 Task: Look for space in Sondrio, Italy from 15th August, 2023 to 20th August, 2023 for 1 adult in price range Rs.5000 to Rs.10000. Place can be private room with 1  bedroom having 1 bed and 1 bathroom. Property type can be house, flat, guest house, hotel. Booking option can be shelf check-in. Required host language is English.
Action: Mouse moved to (472, 123)
Screenshot: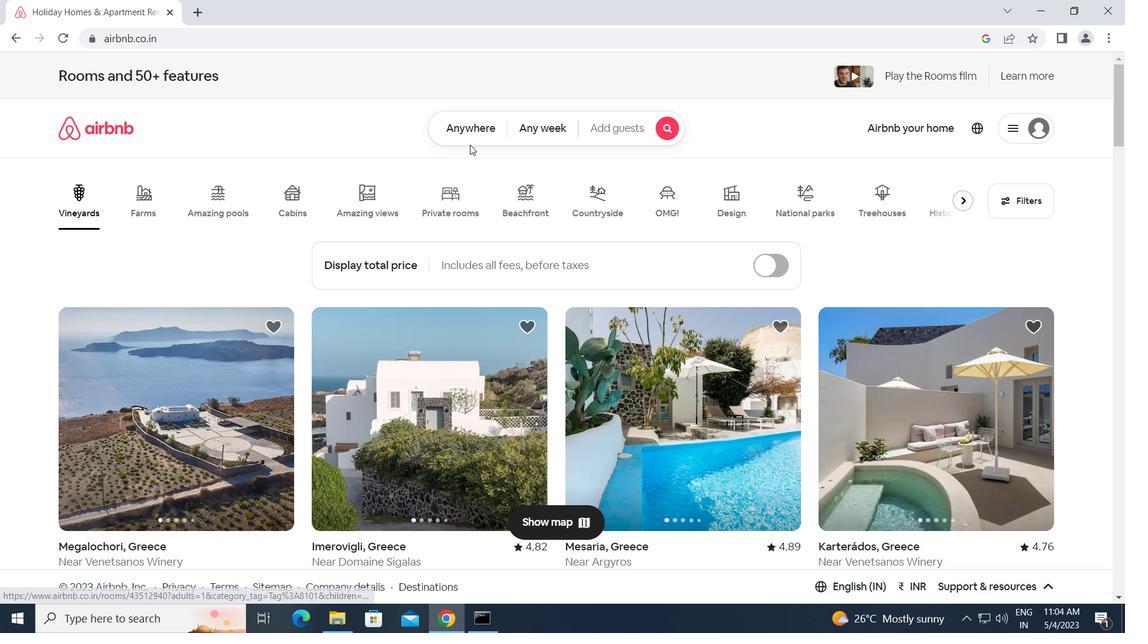 
Action: Mouse pressed left at (472, 123)
Screenshot: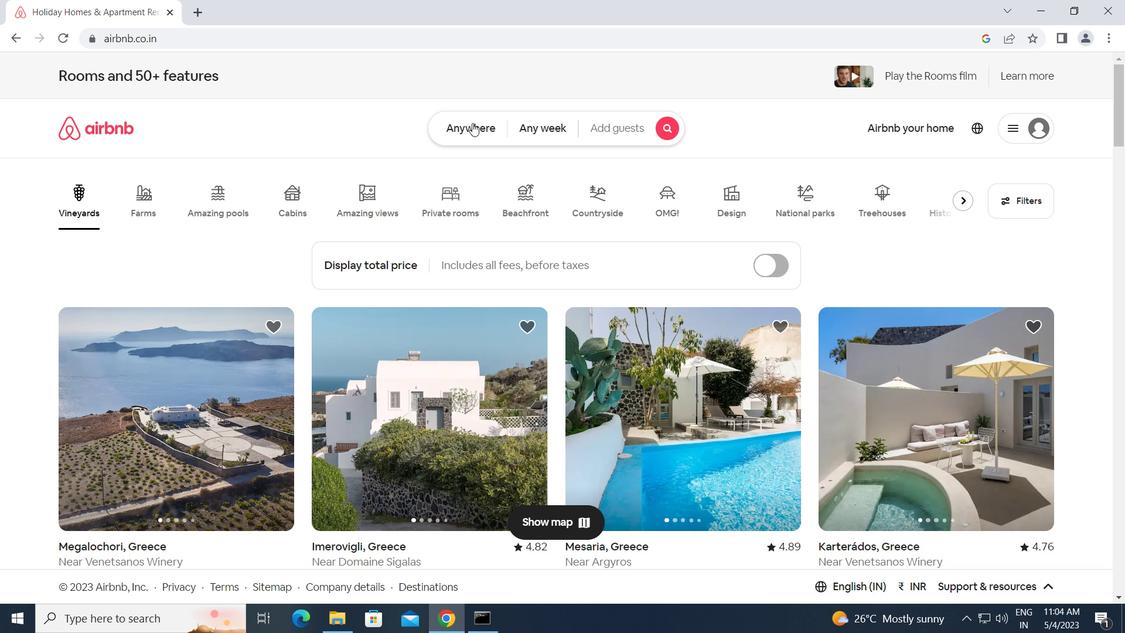 
Action: Mouse moved to (377, 177)
Screenshot: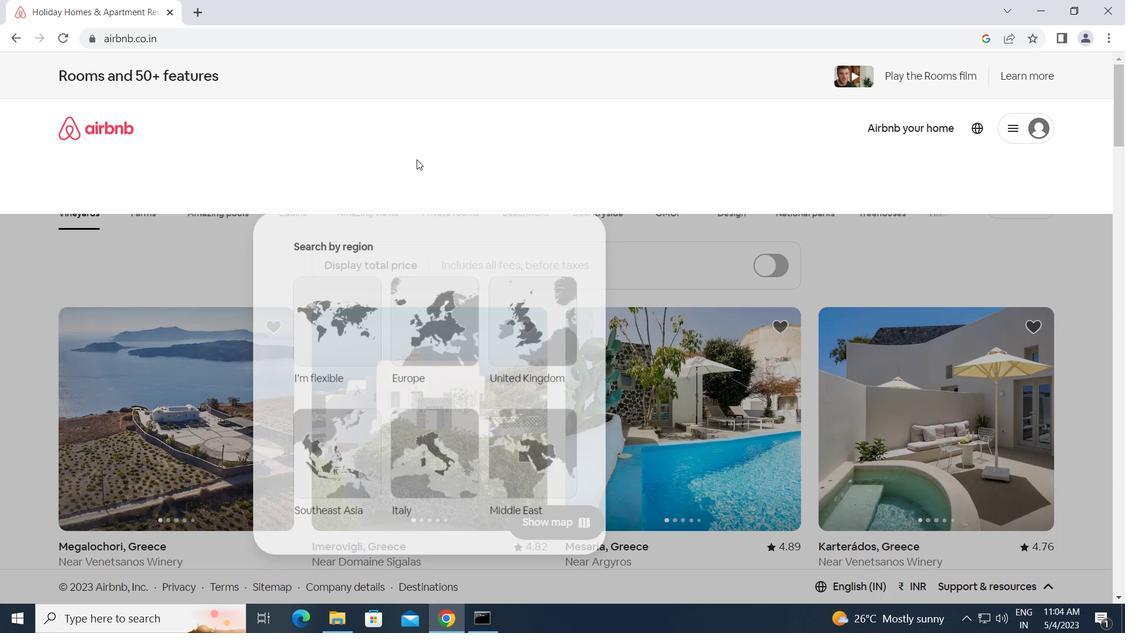 
Action: Mouse pressed left at (377, 177)
Screenshot: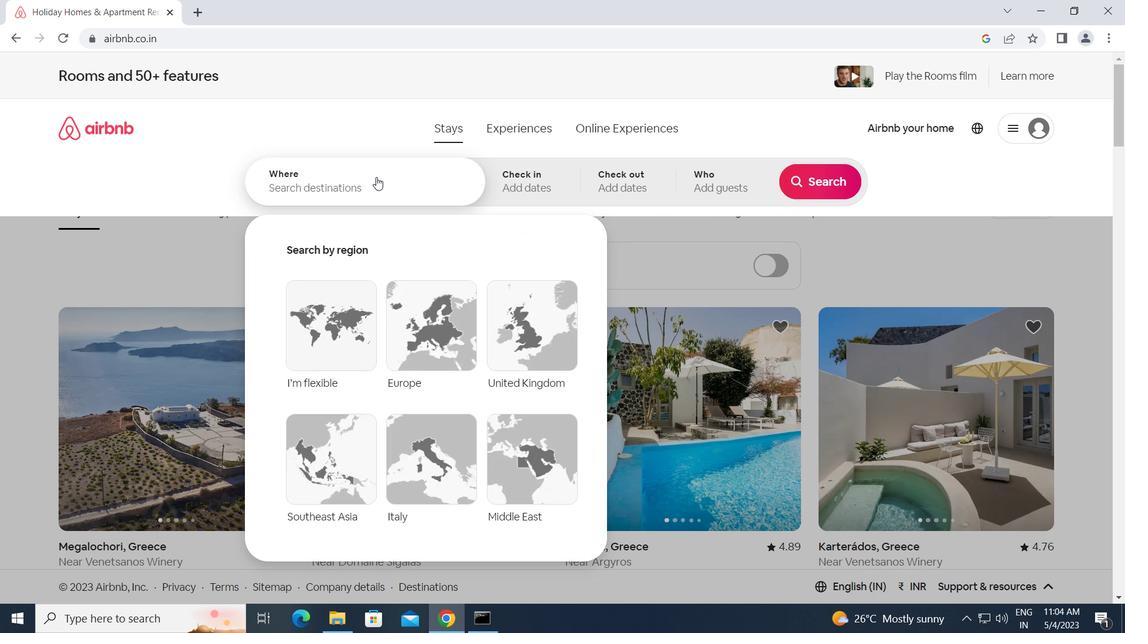 
Action: Mouse moved to (376, 177)
Screenshot: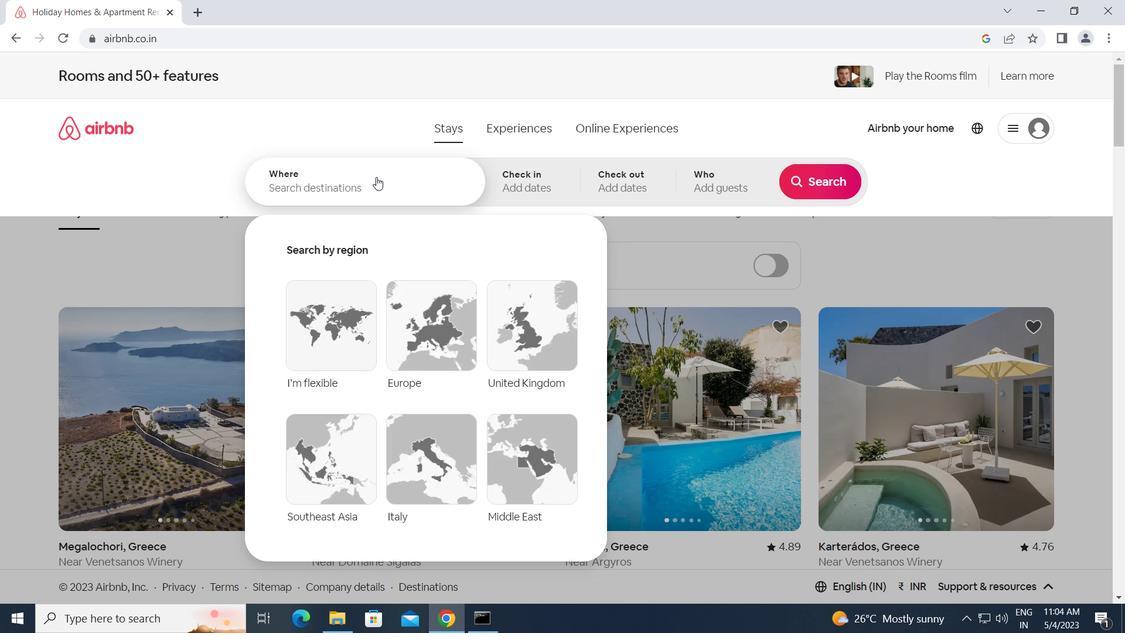 
Action: Key pressed s<Key.caps_lock>ondr
Screenshot: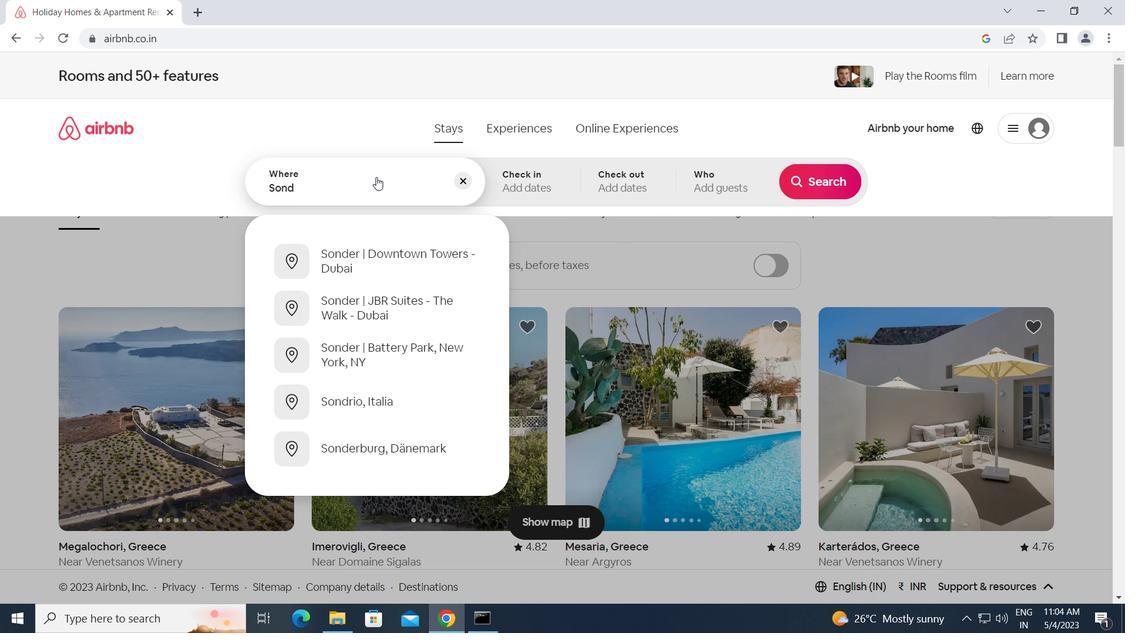 
Action: Mouse moved to (376, 177)
Screenshot: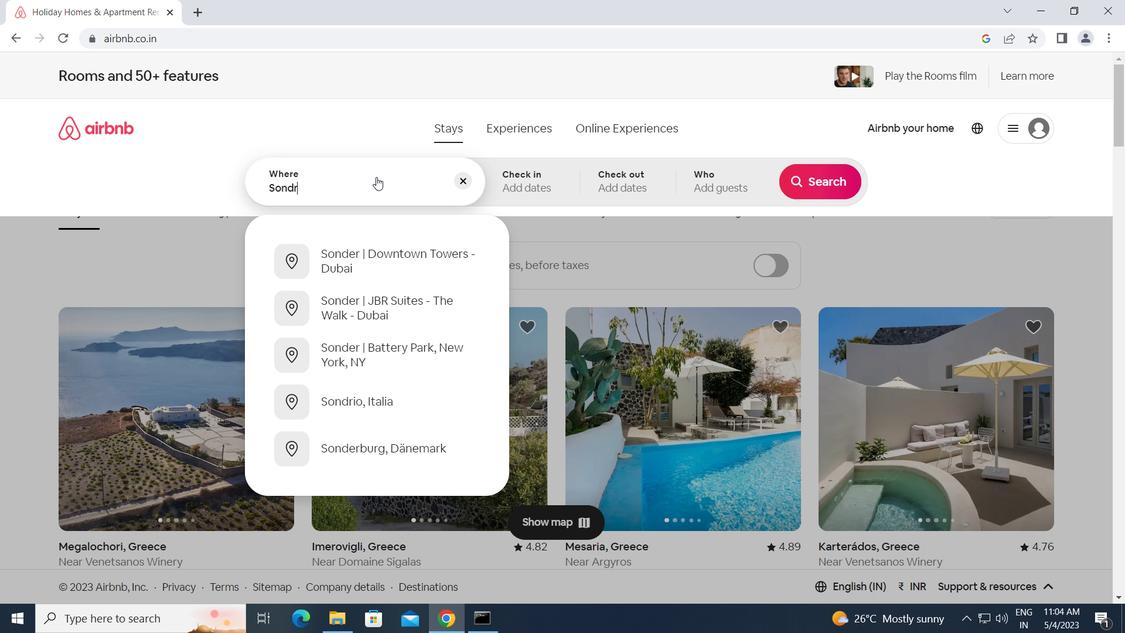 
Action: Key pressed io,<Key.space><Key.caps_lock>i<Key.caps_lock>taly<Key.enter>
Screenshot: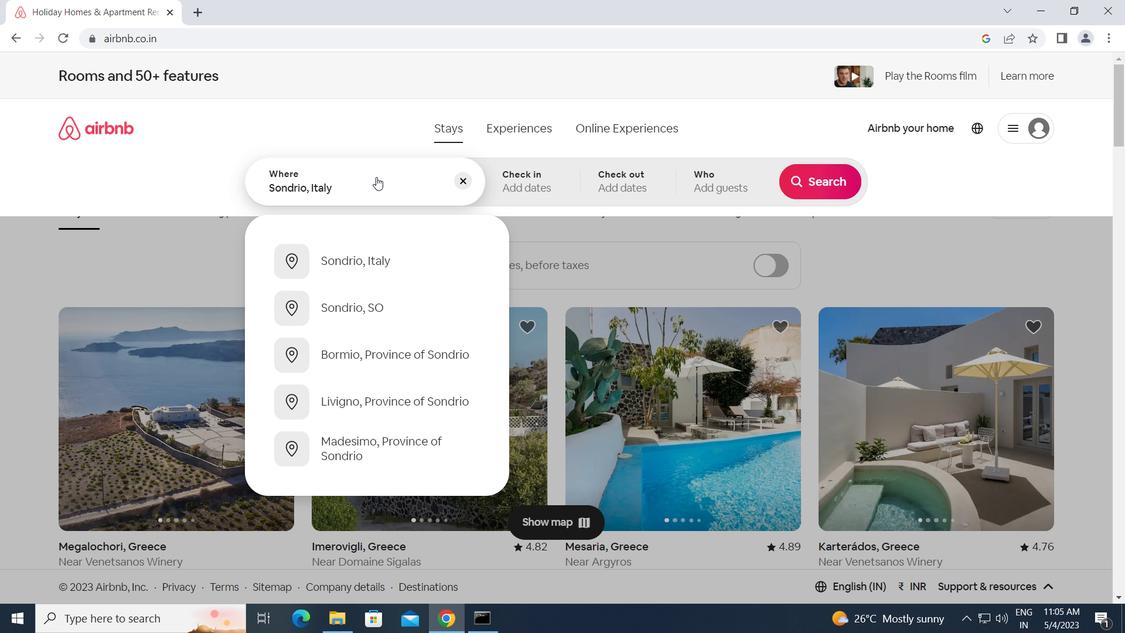 
Action: Mouse moved to (818, 307)
Screenshot: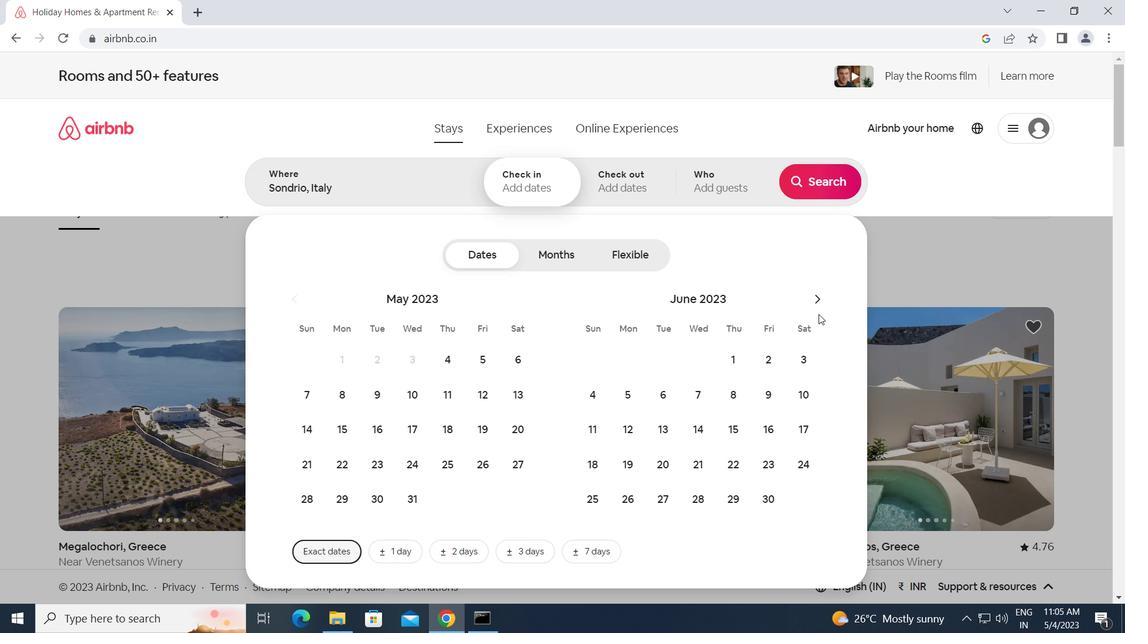 
Action: Mouse pressed left at (818, 307)
Screenshot: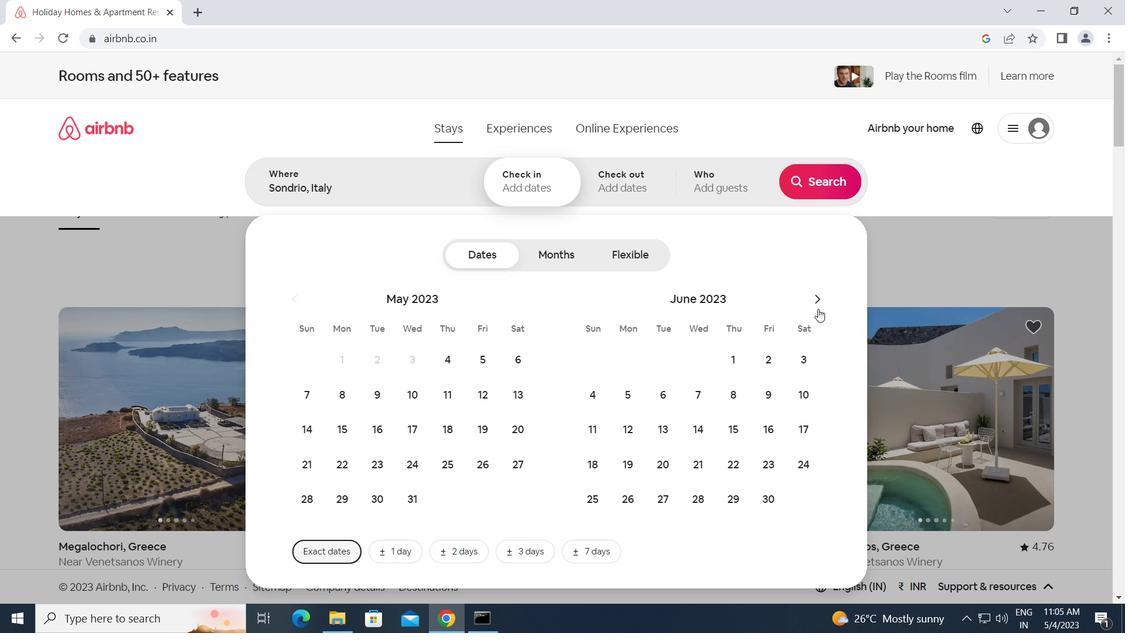 
Action: Mouse pressed left at (818, 307)
Screenshot: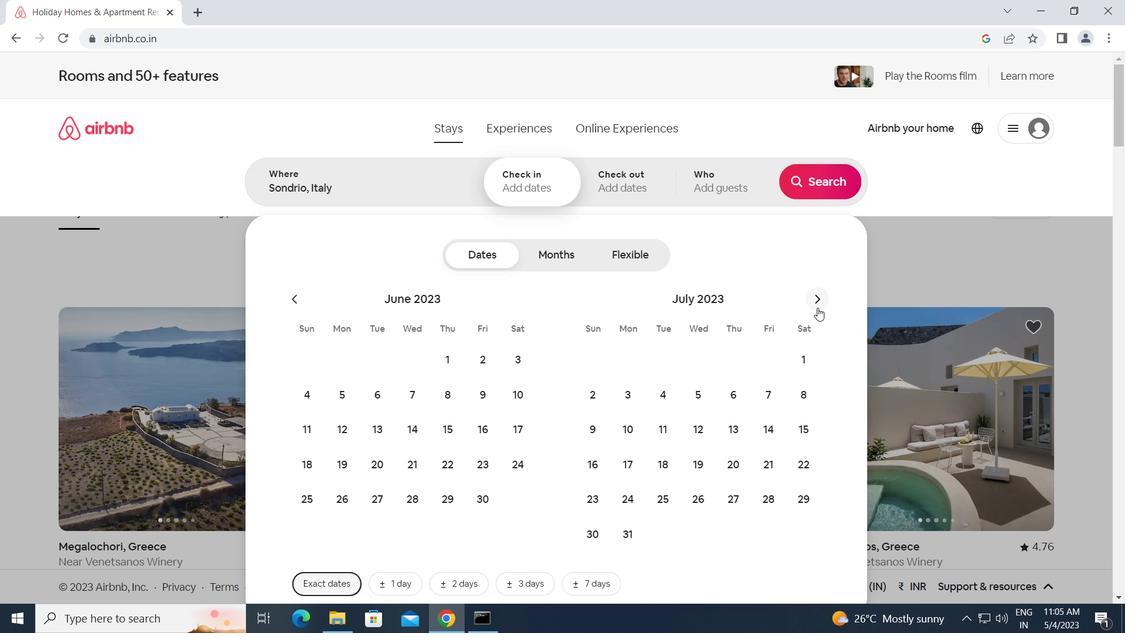 
Action: Mouse moved to (667, 426)
Screenshot: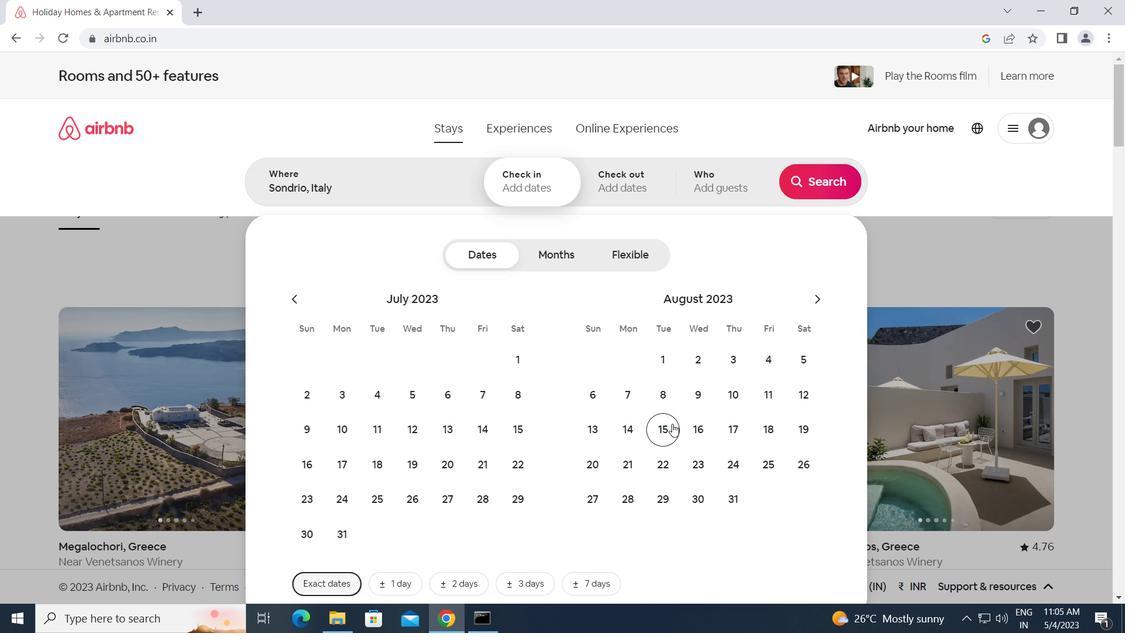 
Action: Mouse pressed left at (667, 426)
Screenshot: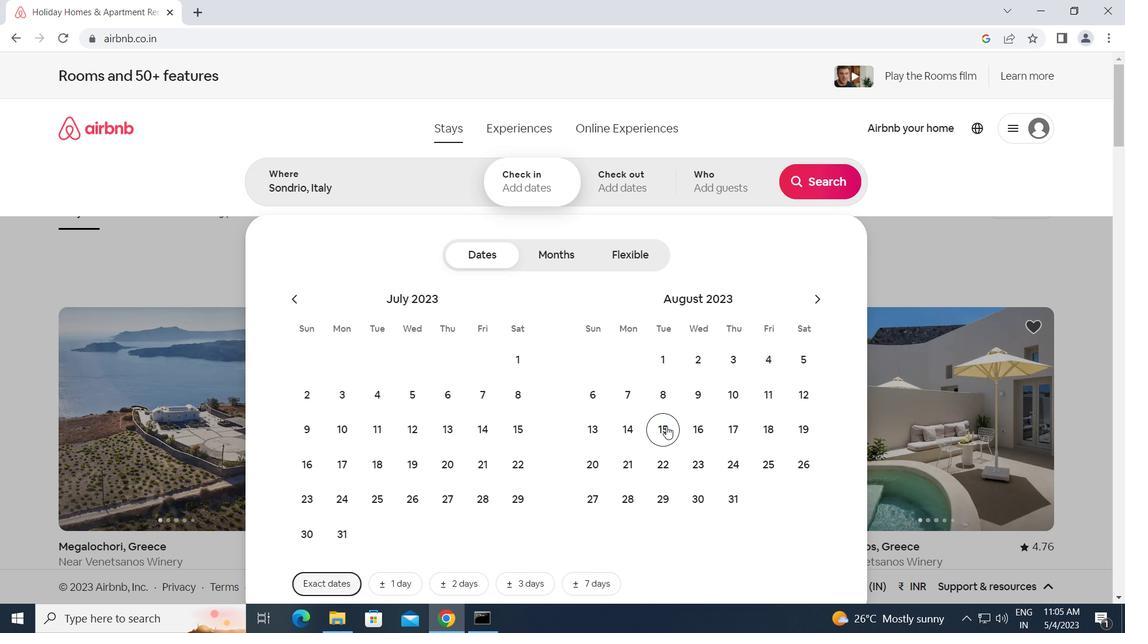 
Action: Mouse moved to (599, 461)
Screenshot: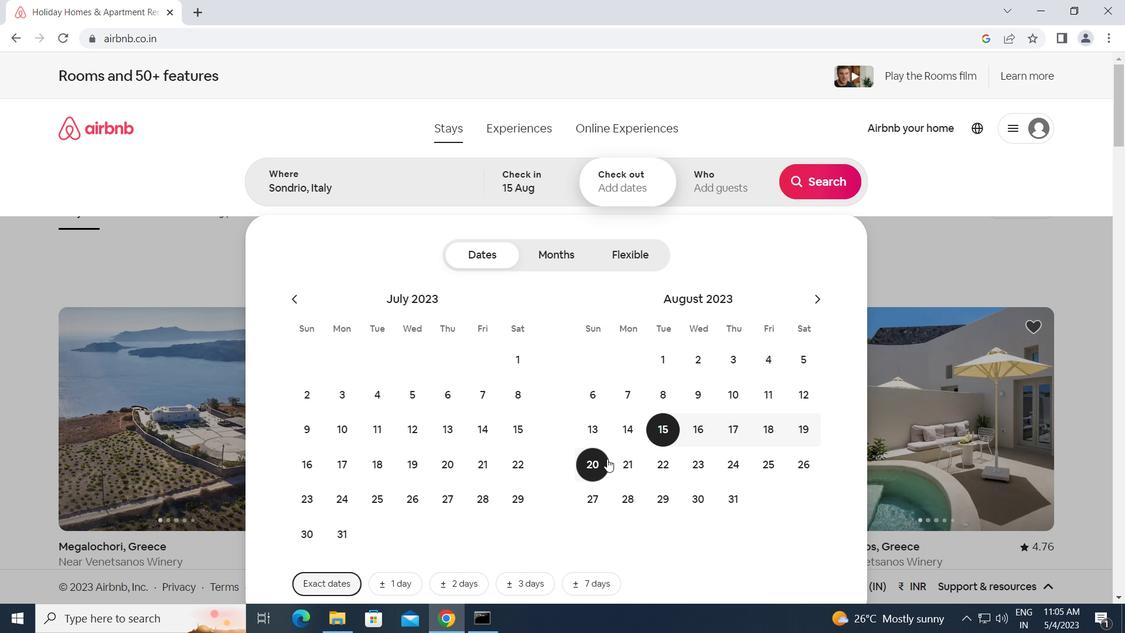 
Action: Mouse pressed left at (599, 461)
Screenshot: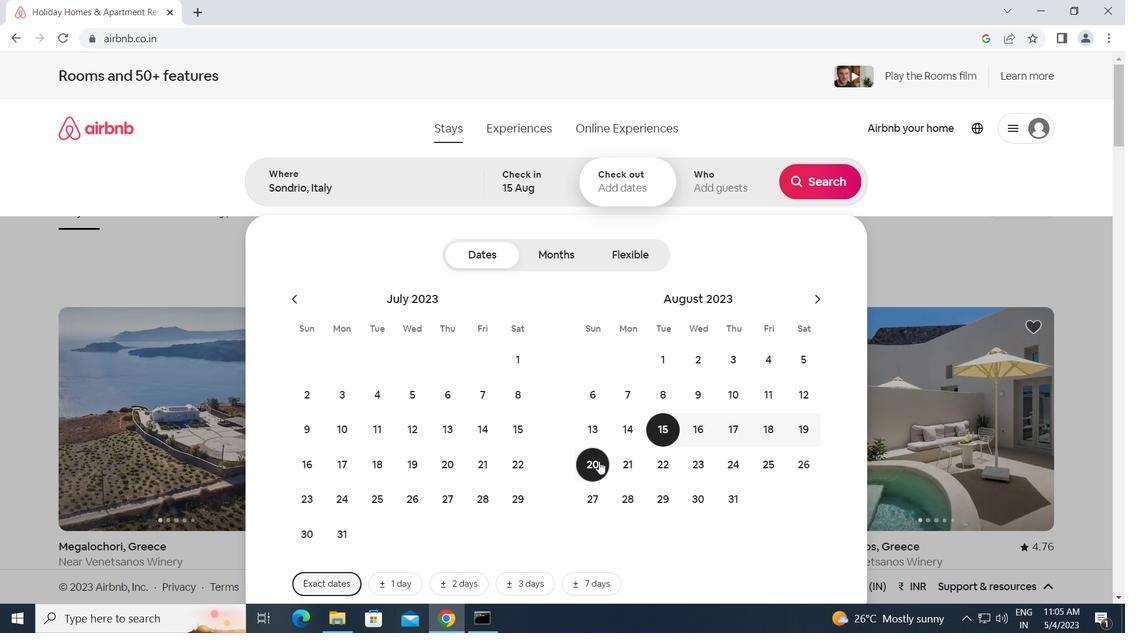
Action: Mouse moved to (707, 188)
Screenshot: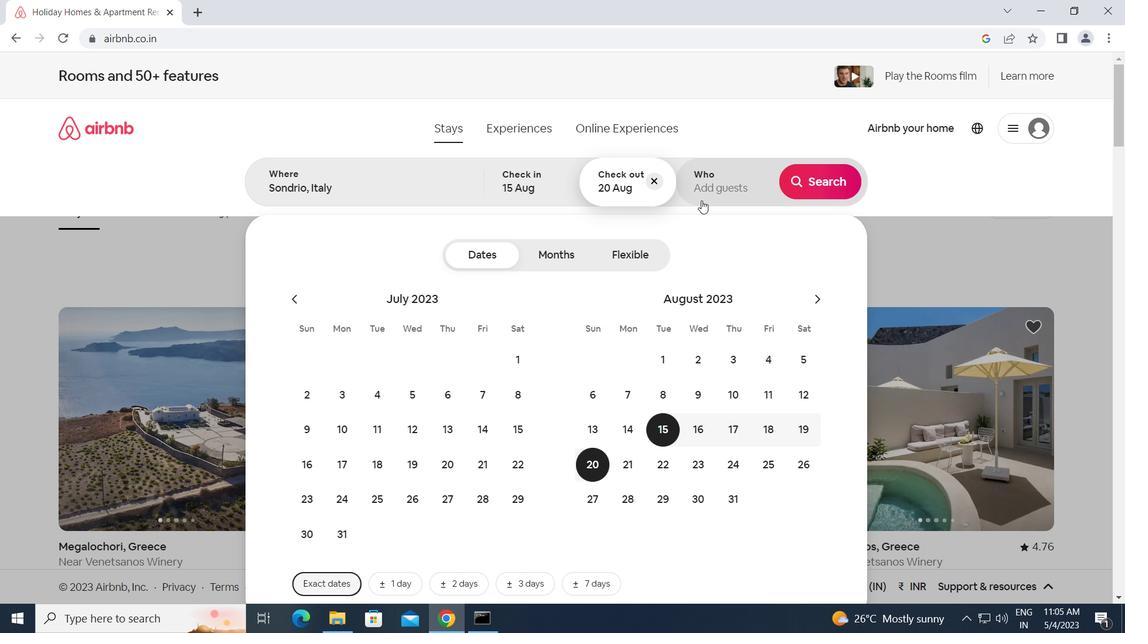 
Action: Mouse pressed left at (707, 188)
Screenshot: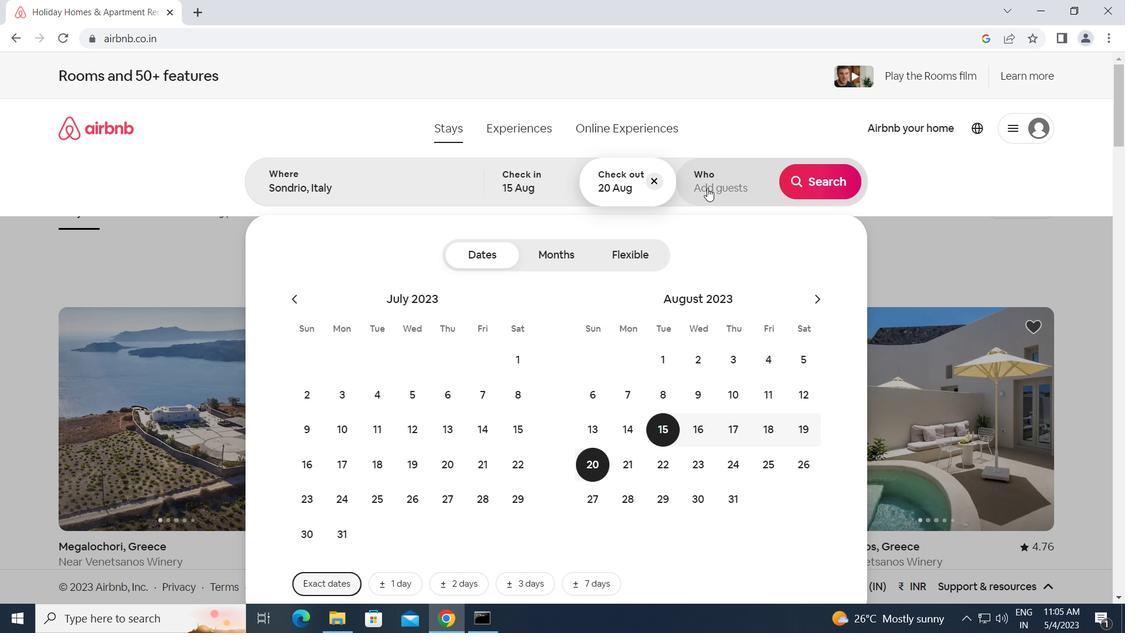 
Action: Mouse moved to (833, 261)
Screenshot: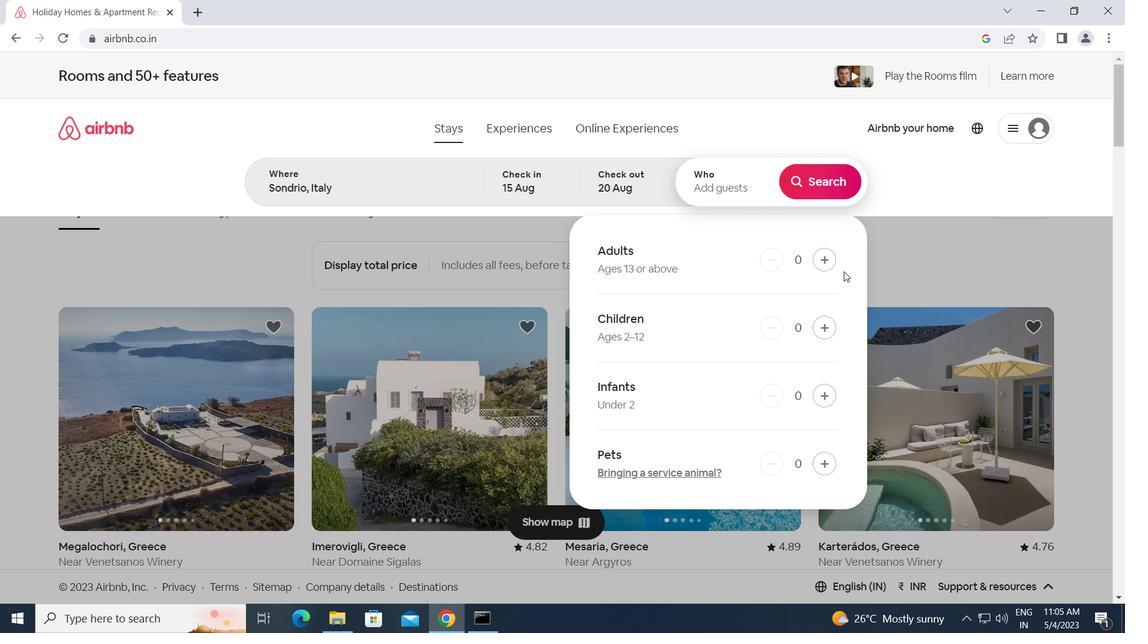 
Action: Mouse pressed left at (833, 261)
Screenshot: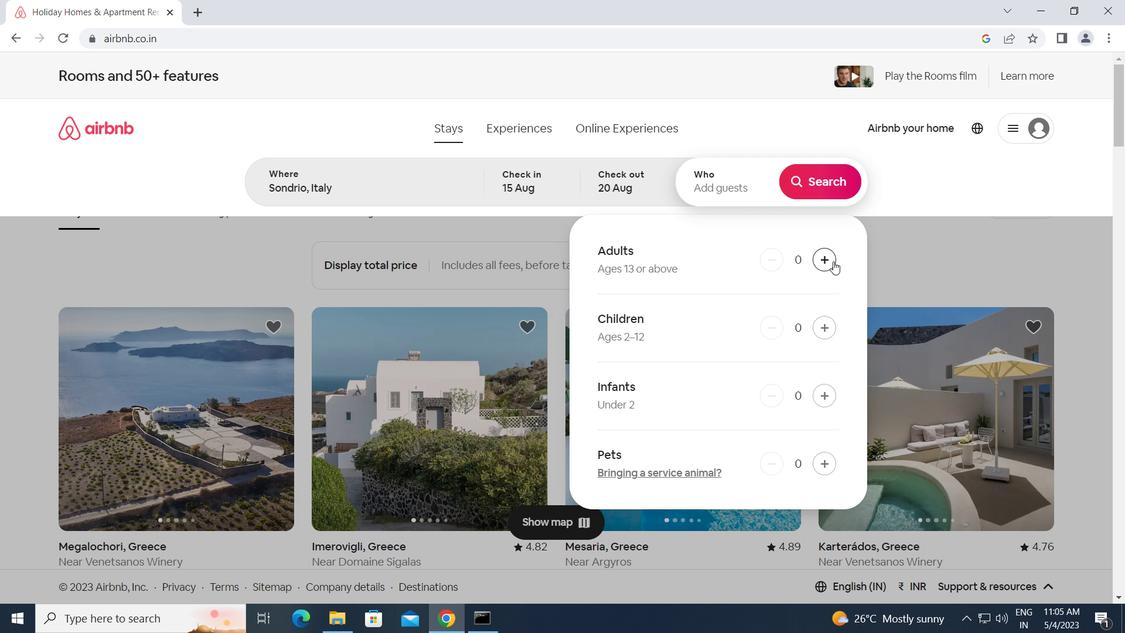 
Action: Mouse moved to (803, 180)
Screenshot: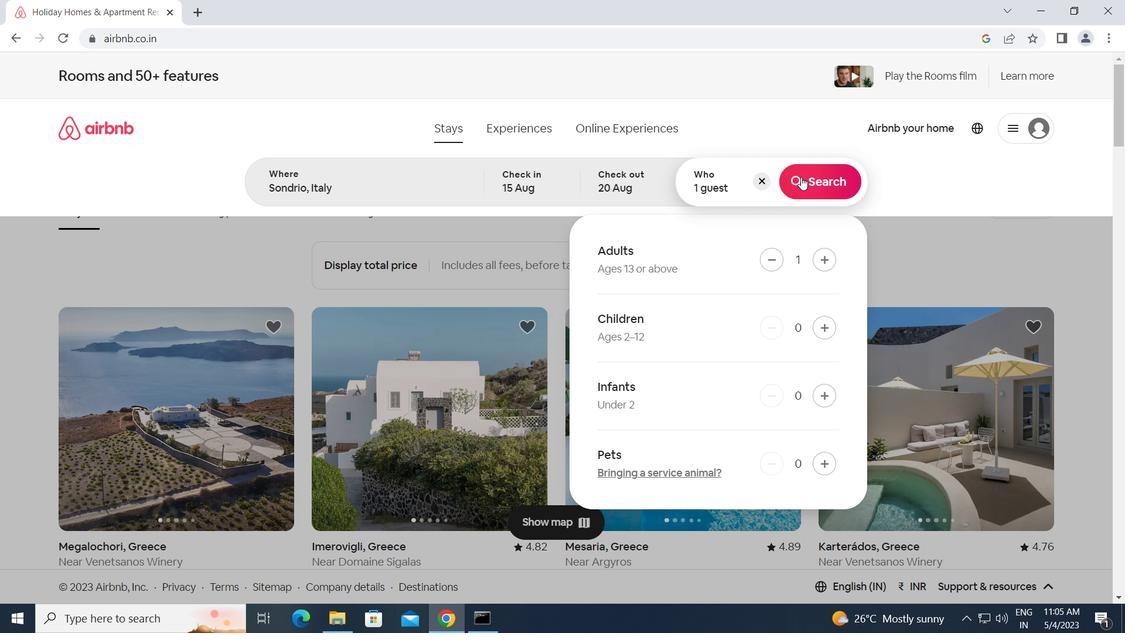 
Action: Mouse pressed left at (803, 180)
Screenshot: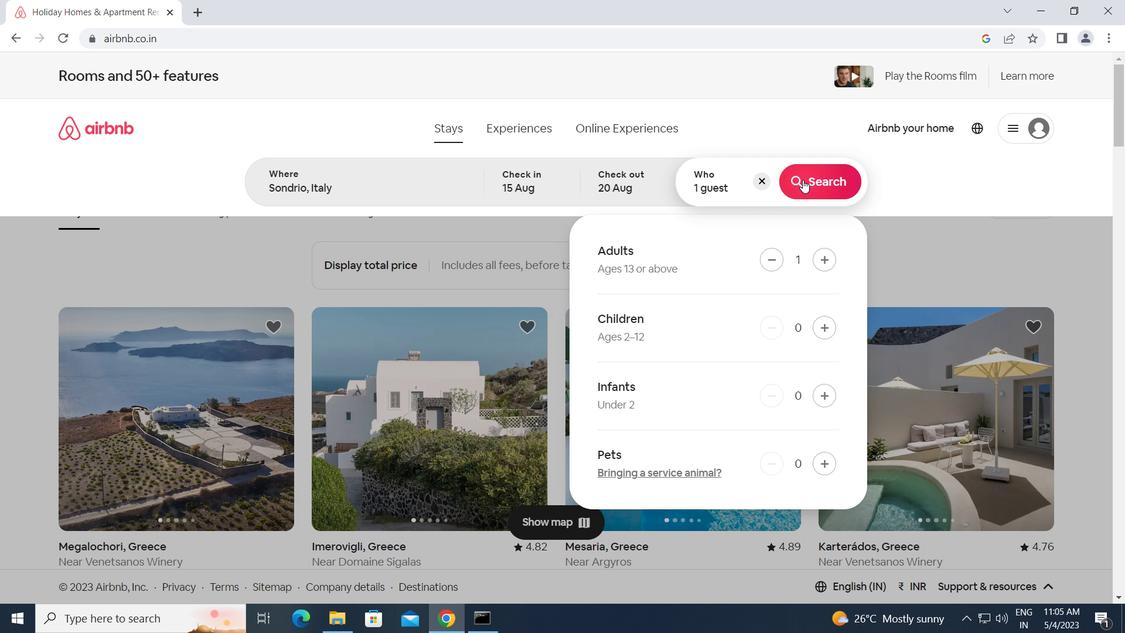 
Action: Mouse moved to (1046, 143)
Screenshot: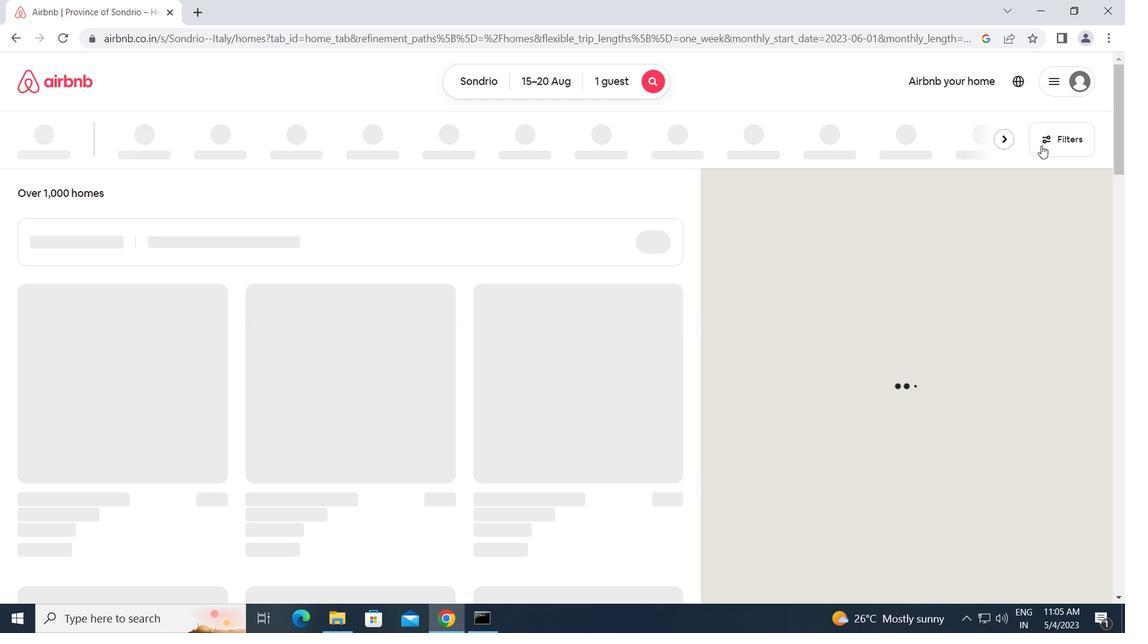 
Action: Mouse pressed left at (1046, 143)
Screenshot: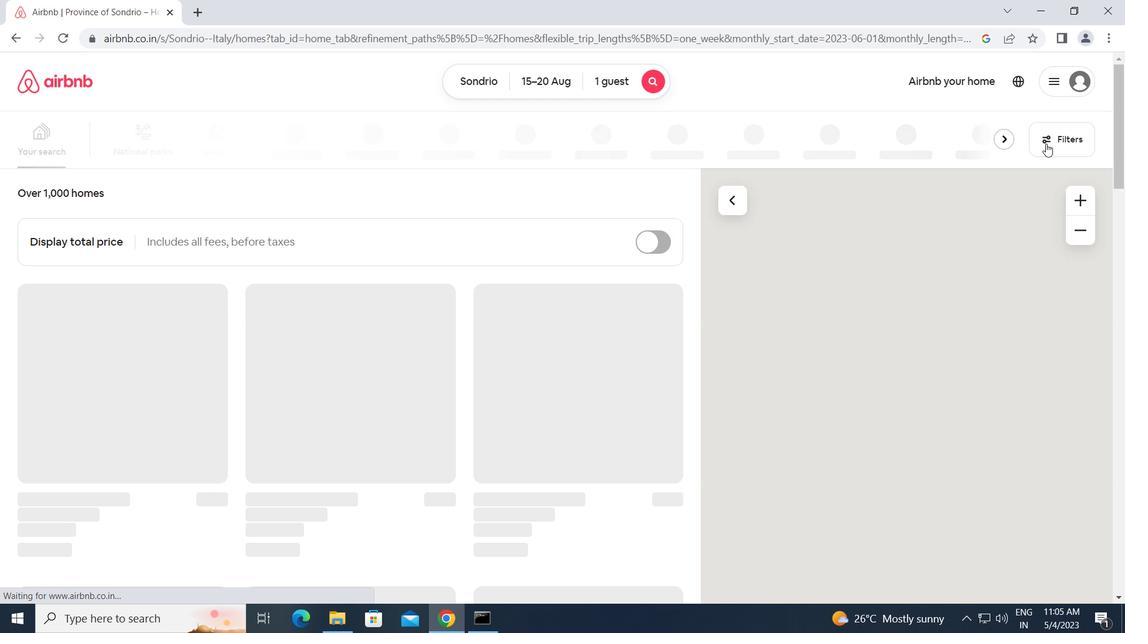 
Action: Mouse moved to (374, 328)
Screenshot: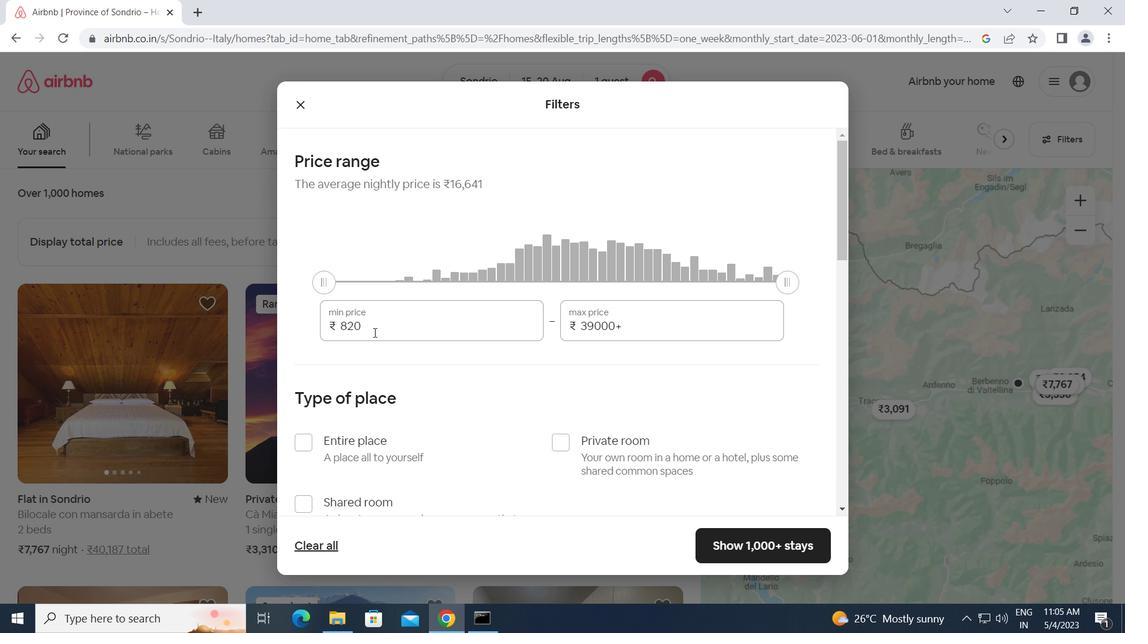 
Action: Mouse pressed left at (374, 328)
Screenshot: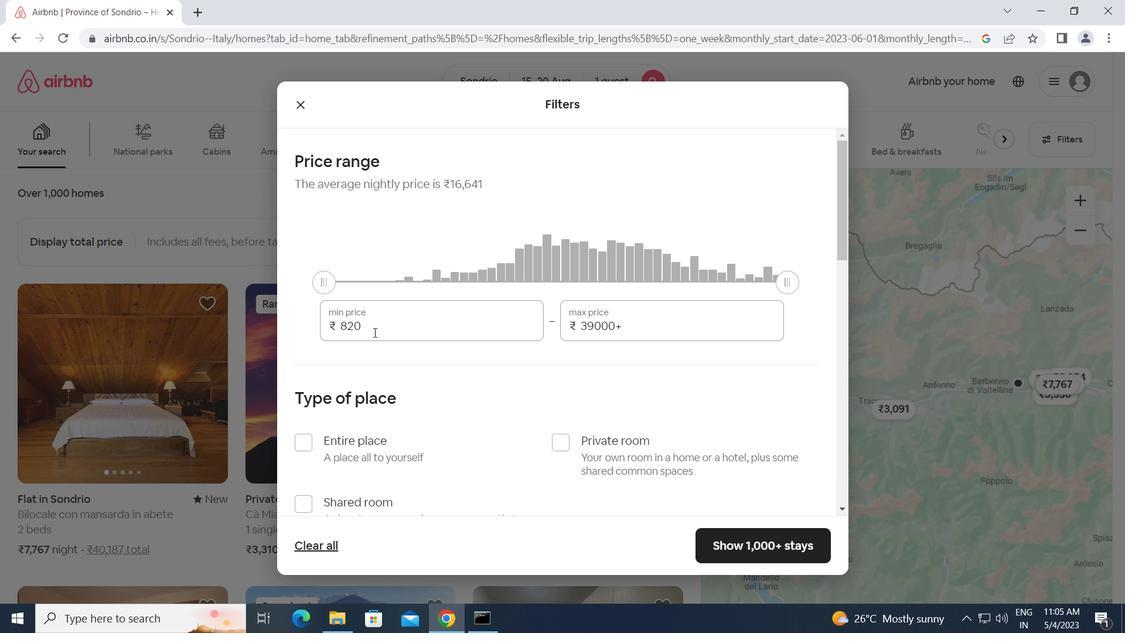 
Action: Mouse moved to (324, 324)
Screenshot: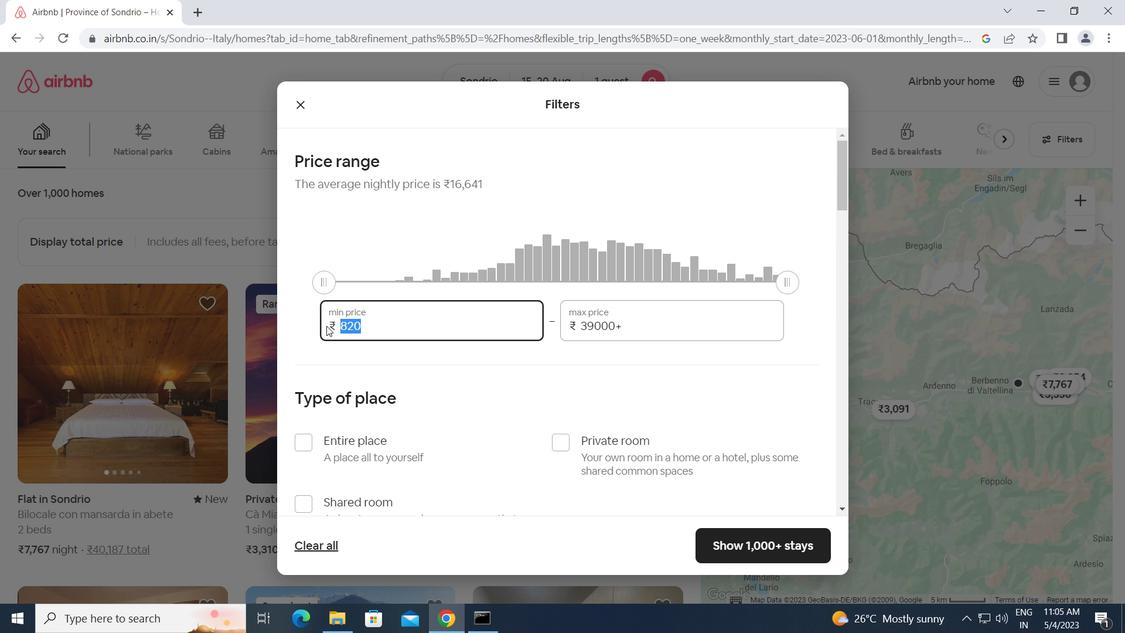 
Action: Key pressed 5
Screenshot: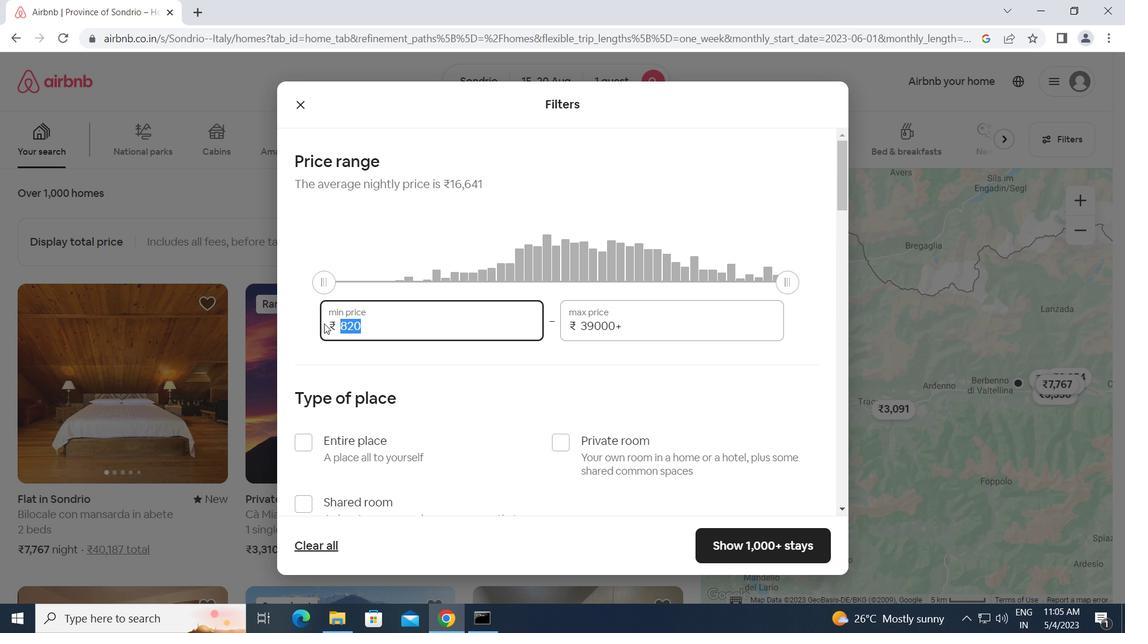 
Action: Mouse moved to (323, 323)
Screenshot: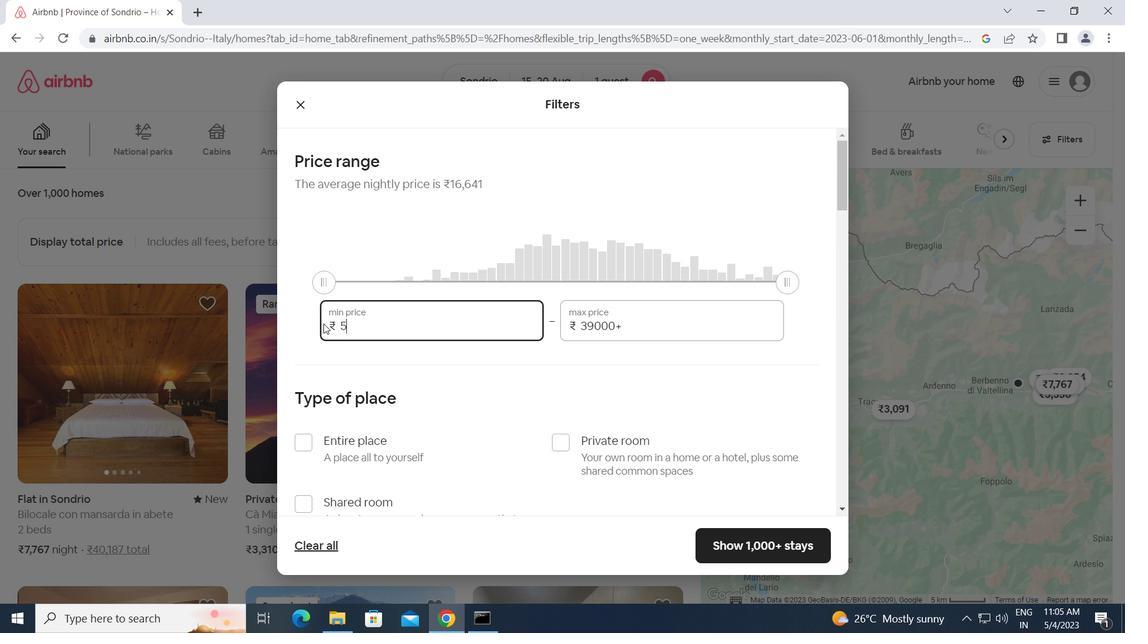
Action: Key pressed 000
Screenshot: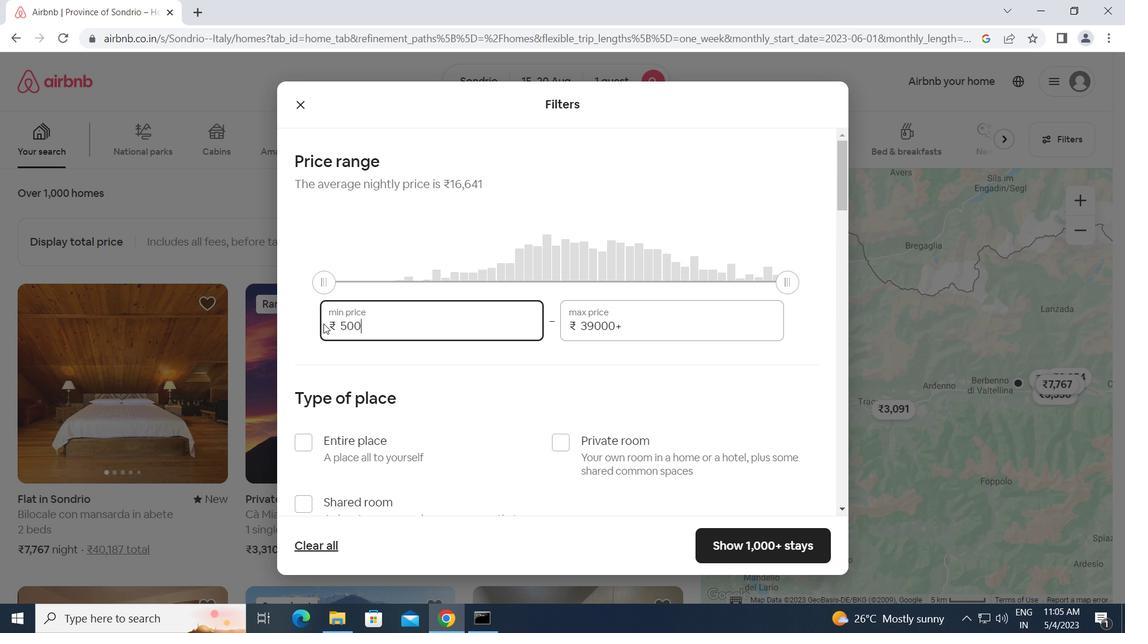 
Action: Mouse moved to (321, 323)
Screenshot: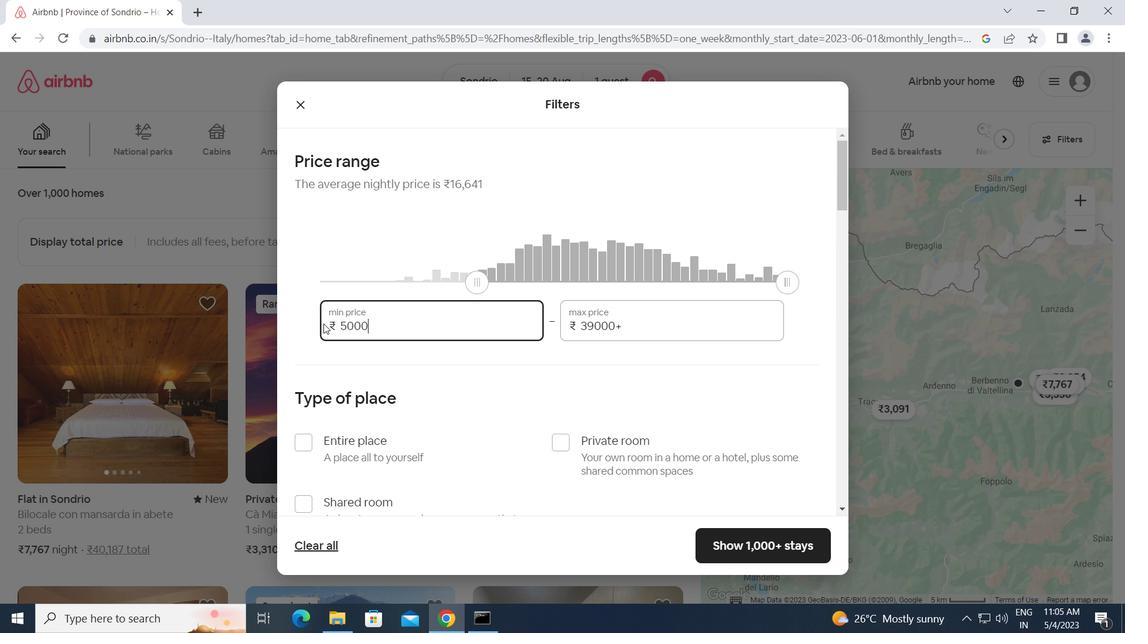
Action: Key pressed <Key.tab>10000
Screenshot: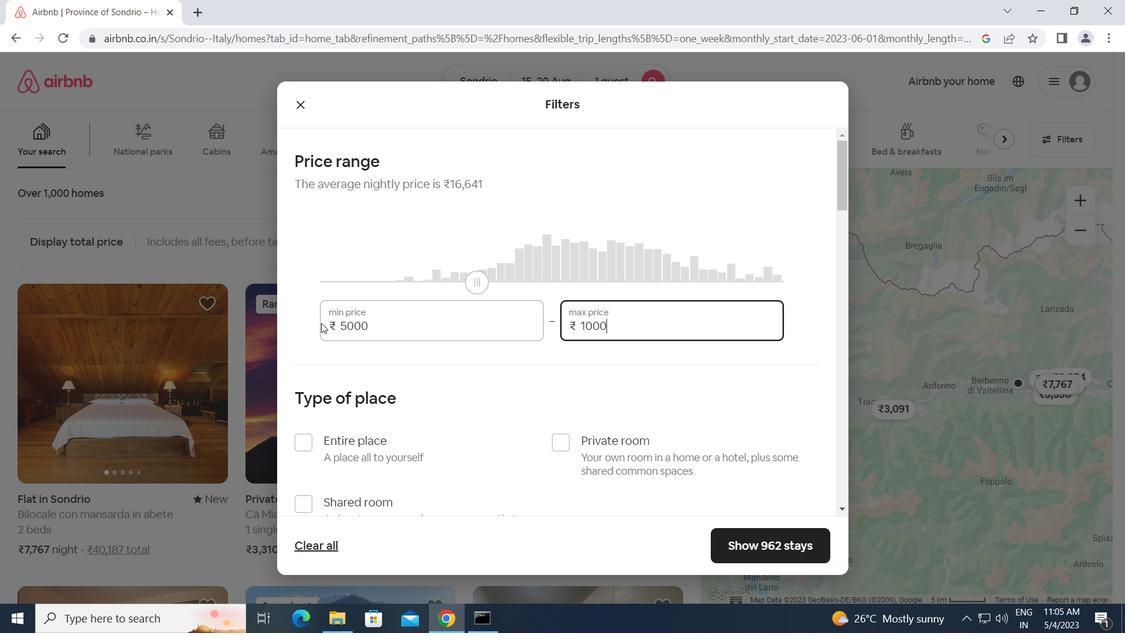 
Action: Mouse moved to (425, 425)
Screenshot: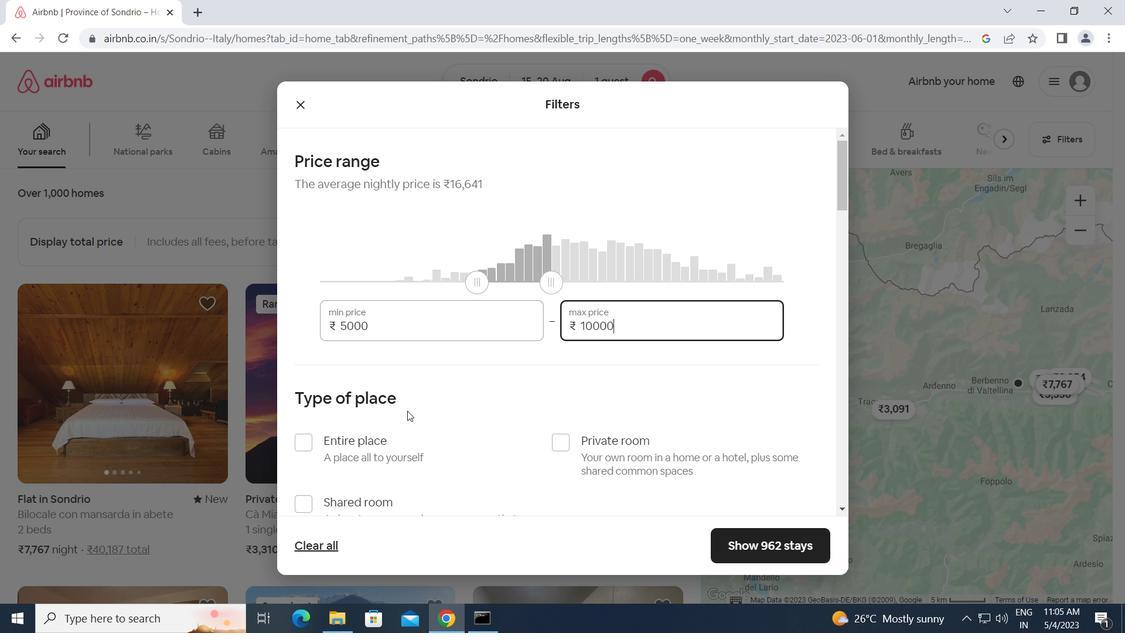 
Action: Mouse scrolled (425, 425) with delta (0, 0)
Screenshot: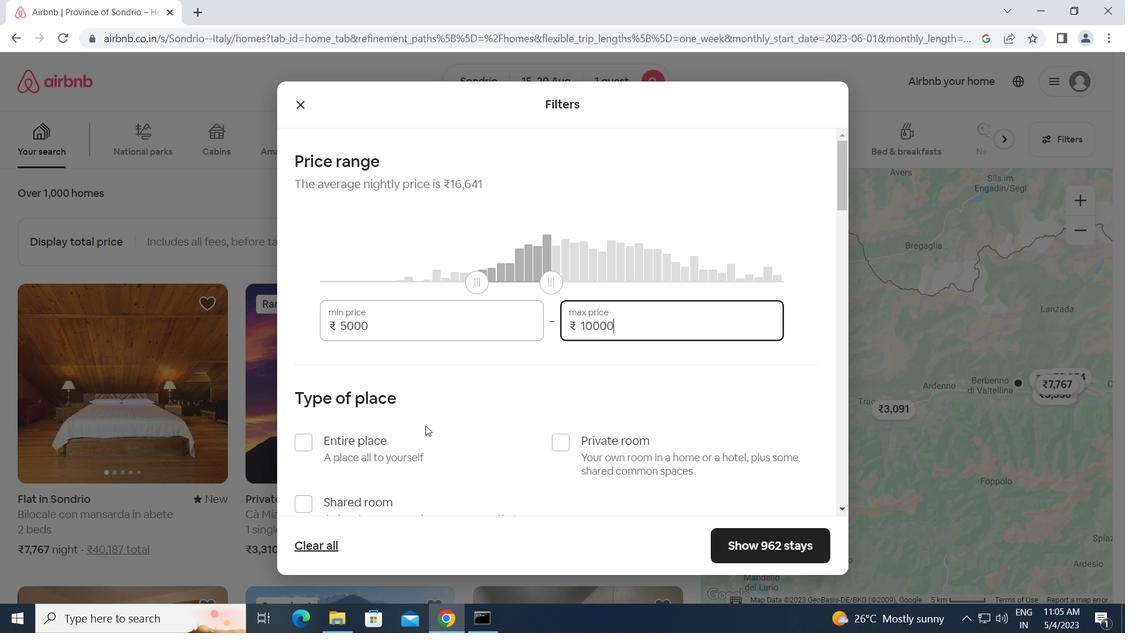 
Action: Mouse moved to (557, 367)
Screenshot: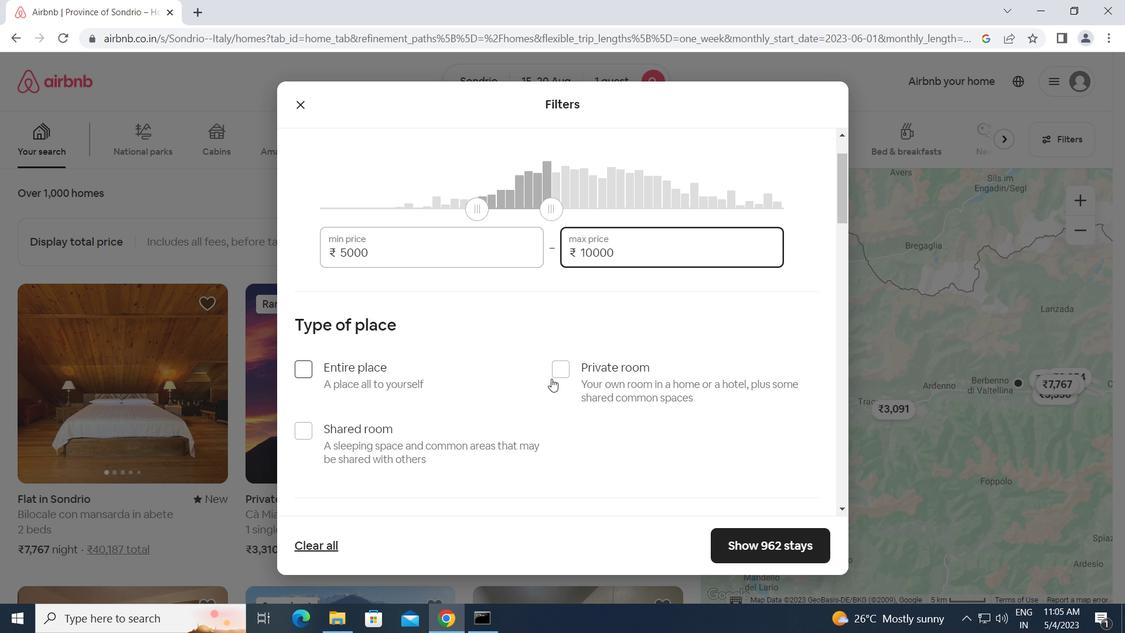 
Action: Mouse pressed left at (557, 367)
Screenshot: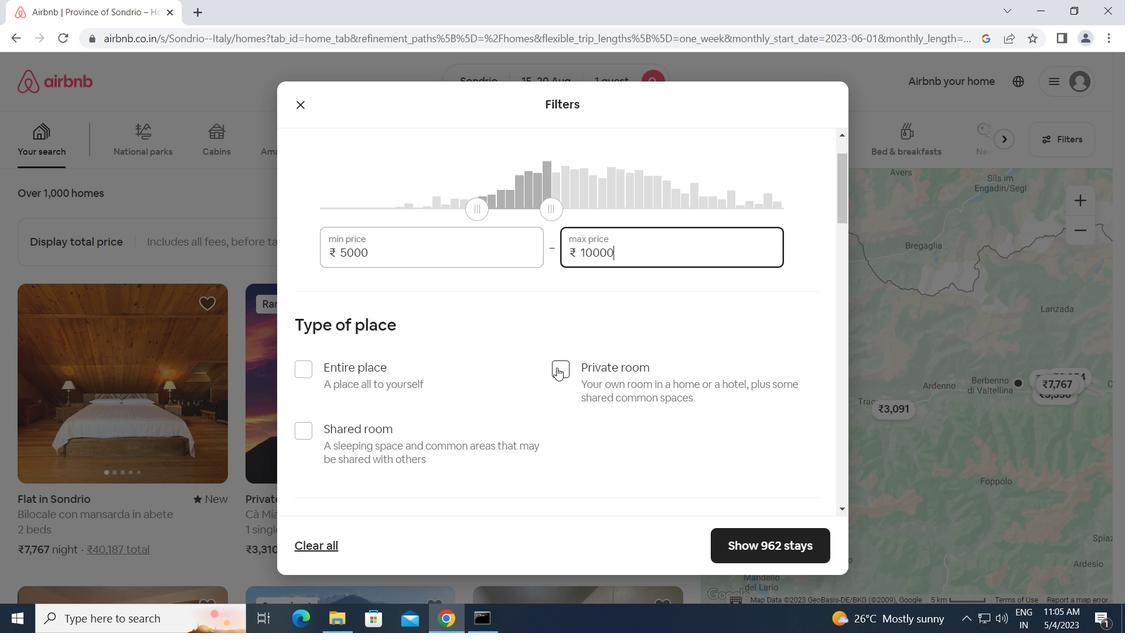 
Action: Mouse moved to (545, 433)
Screenshot: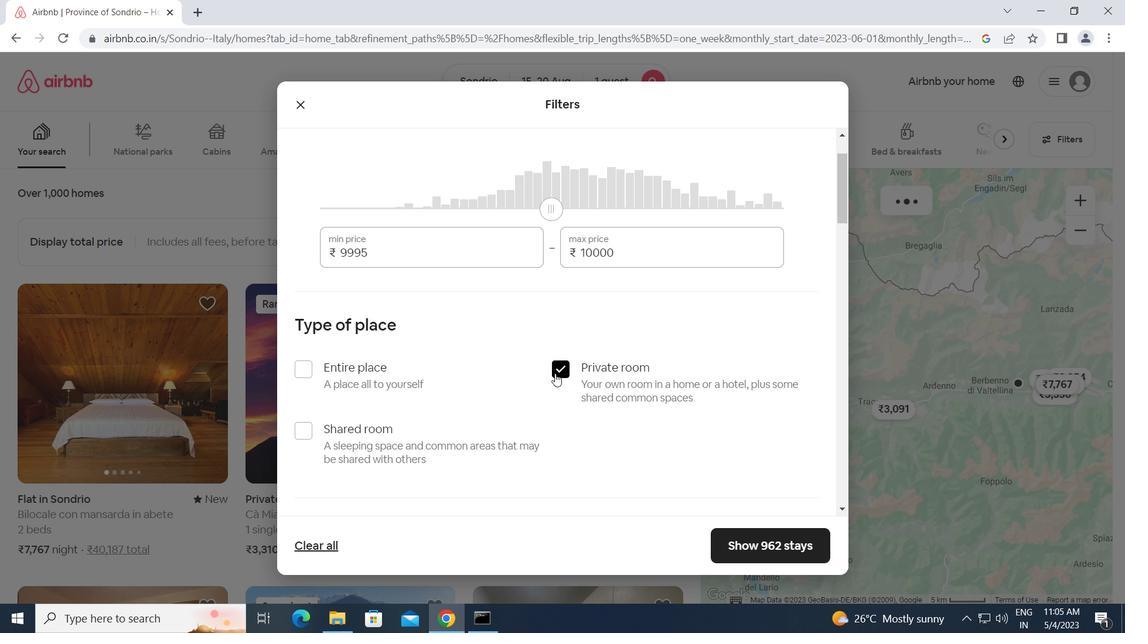 
Action: Mouse scrolled (545, 433) with delta (0, 0)
Screenshot: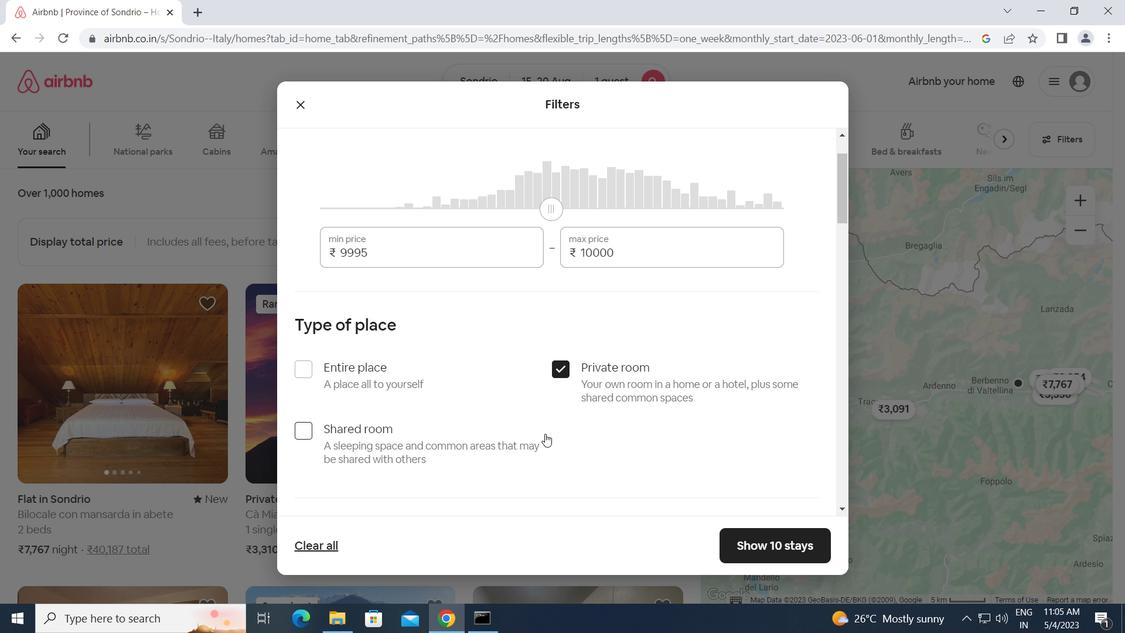 
Action: Mouse scrolled (545, 433) with delta (0, 0)
Screenshot: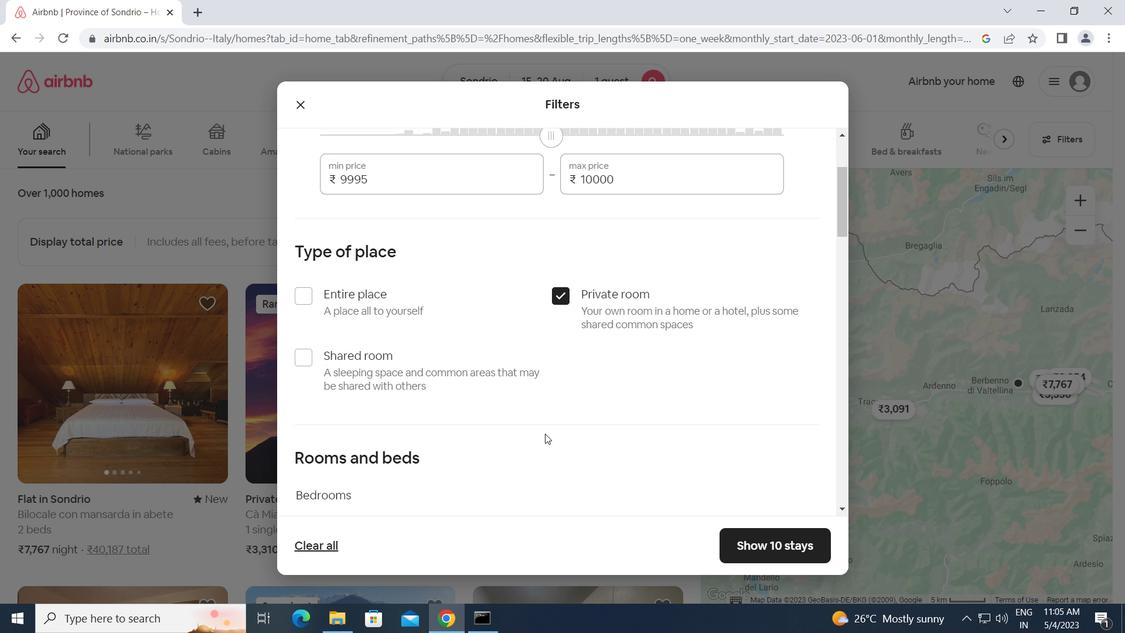 
Action: Mouse moved to (382, 453)
Screenshot: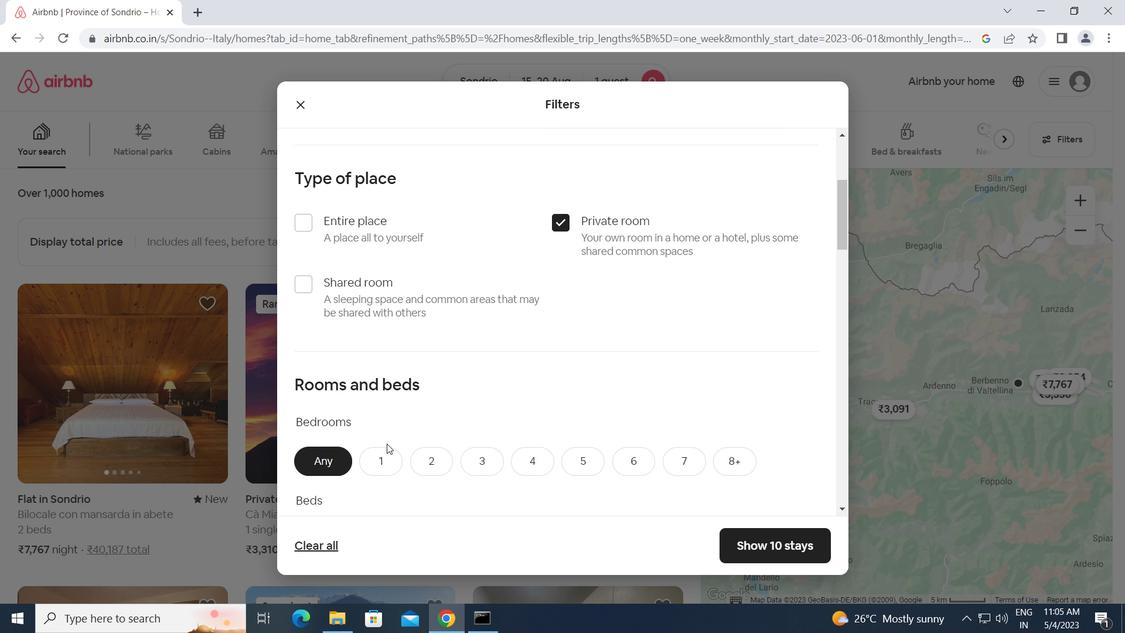 
Action: Mouse pressed left at (382, 453)
Screenshot: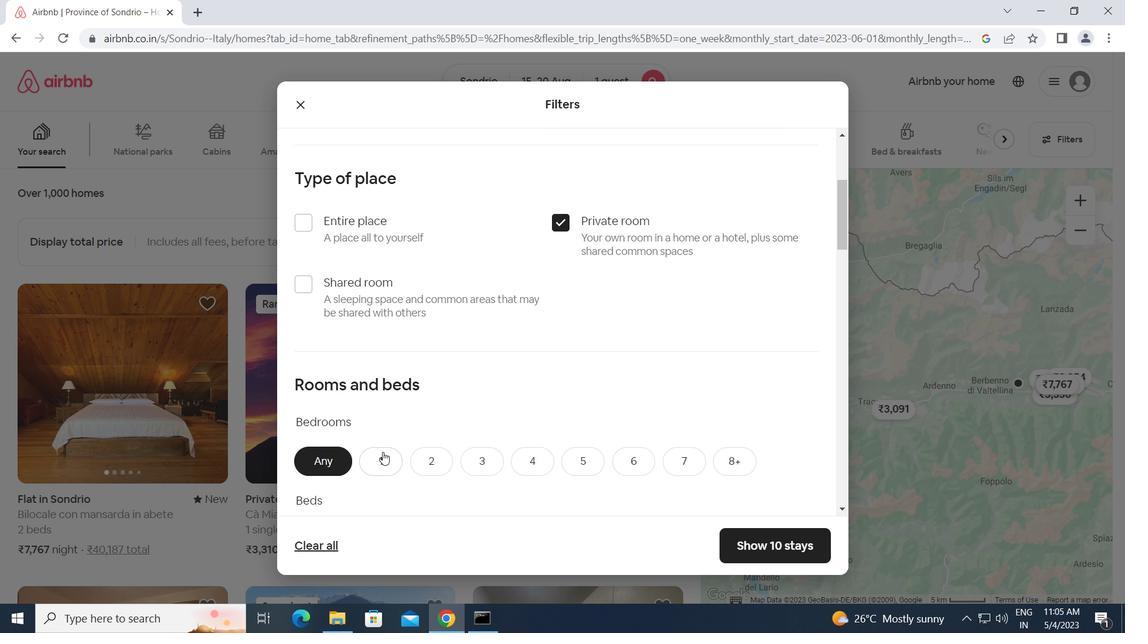 
Action: Mouse moved to (552, 406)
Screenshot: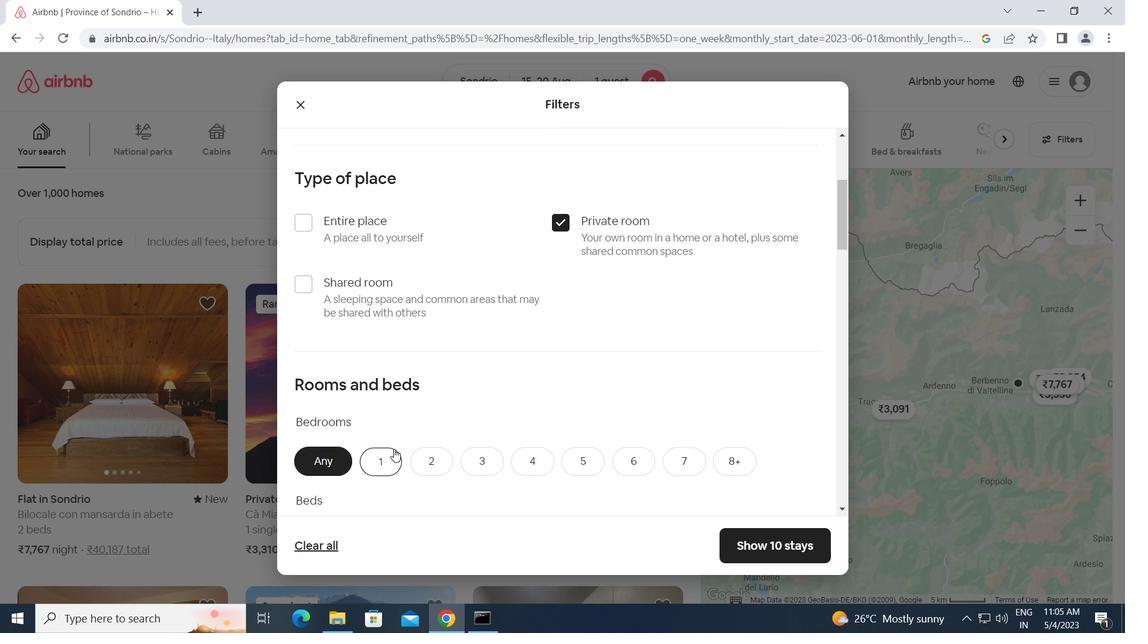 
Action: Mouse scrolled (552, 405) with delta (0, 0)
Screenshot: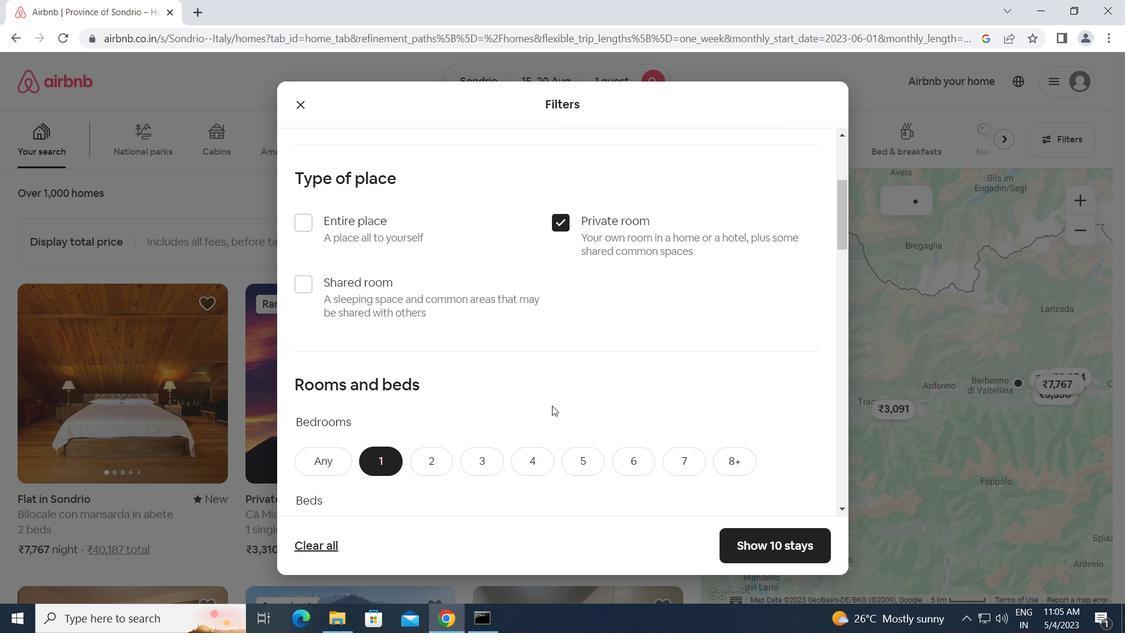
Action: Mouse scrolled (552, 405) with delta (0, 0)
Screenshot: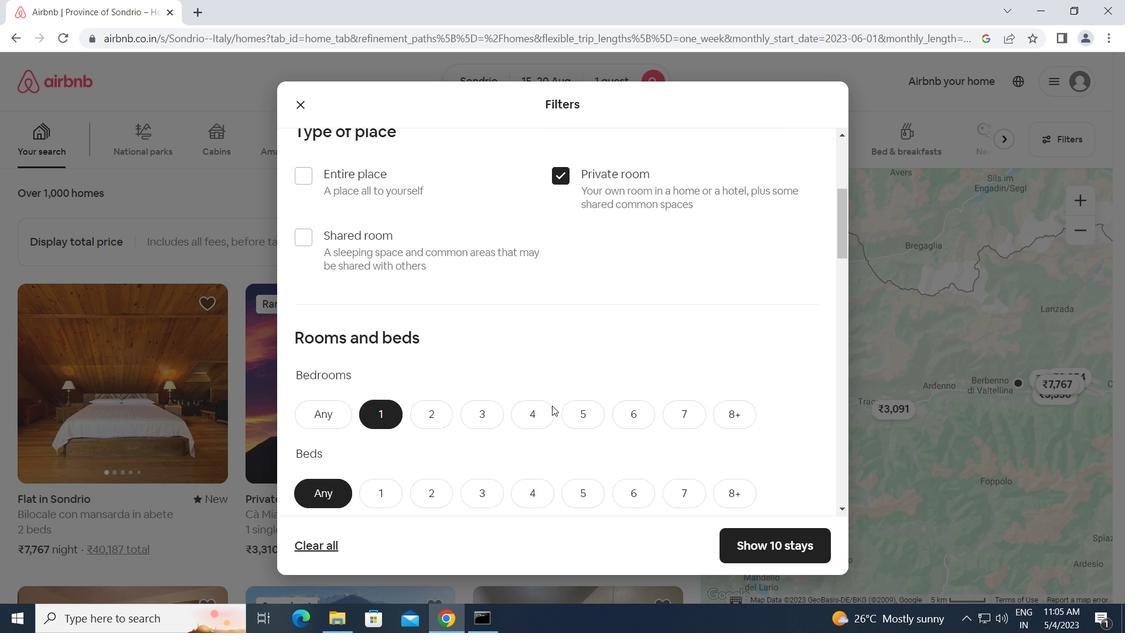 
Action: Mouse moved to (384, 394)
Screenshot: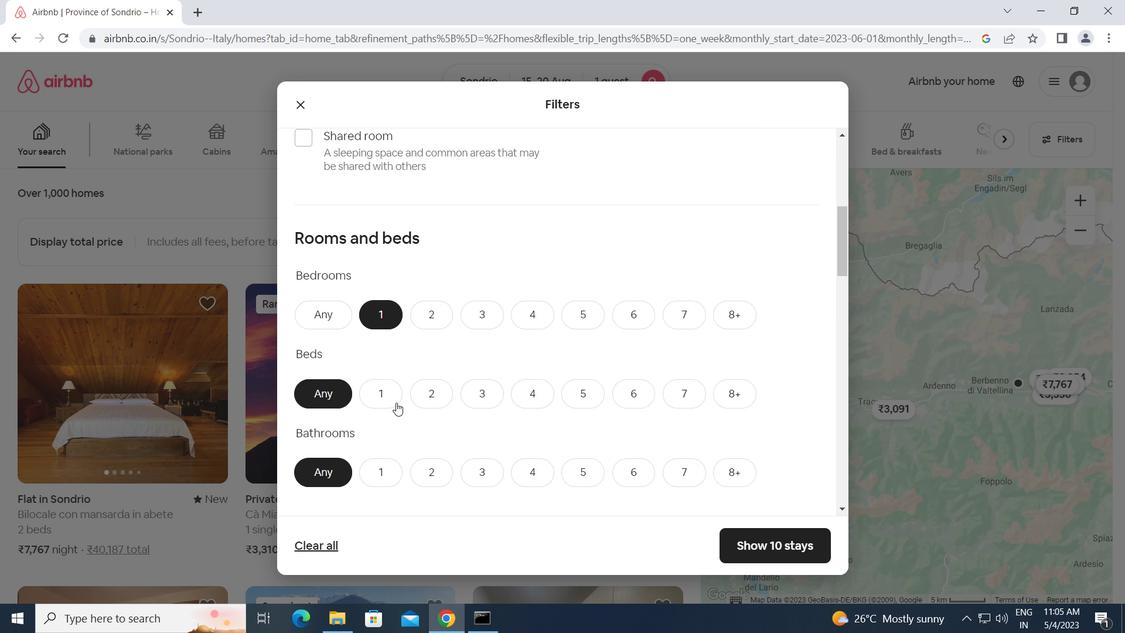 
Action: Mouse pressed left at (384, 394)
Screenshot: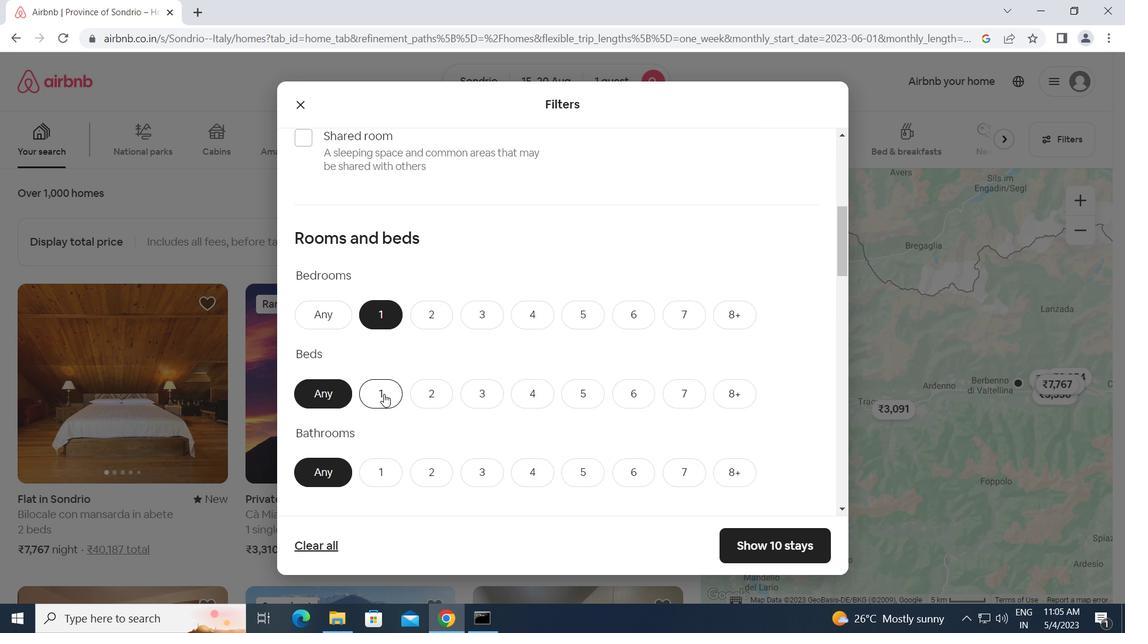 
Action: Mouse moved to (386, 475)
Screenshot: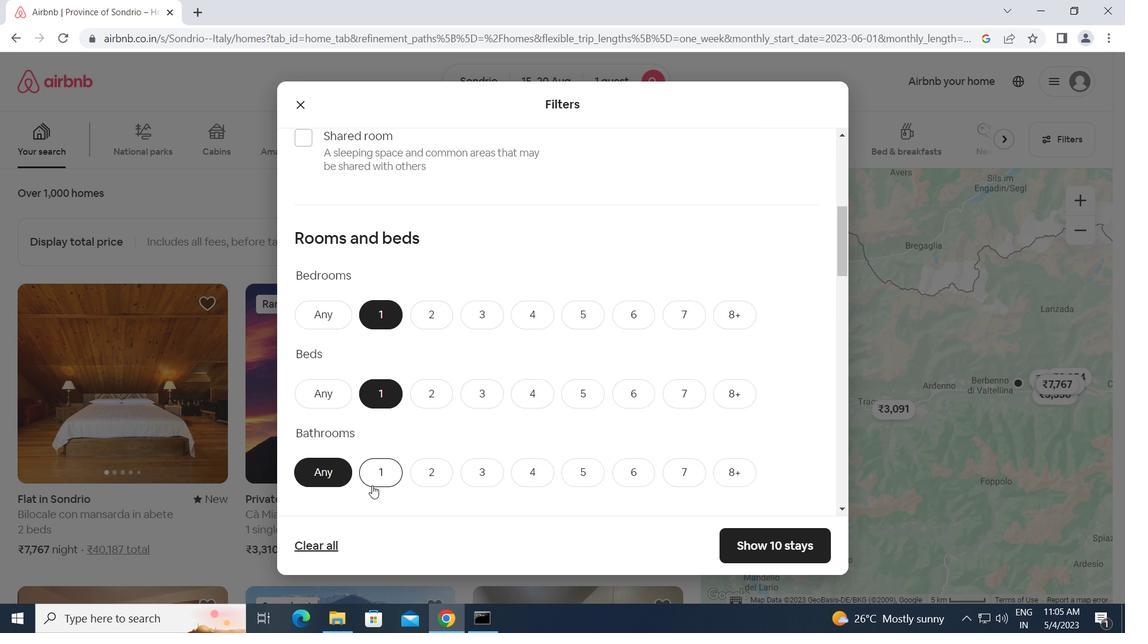 
Action: Mouse pressed left at (386, 475)
Screenshot: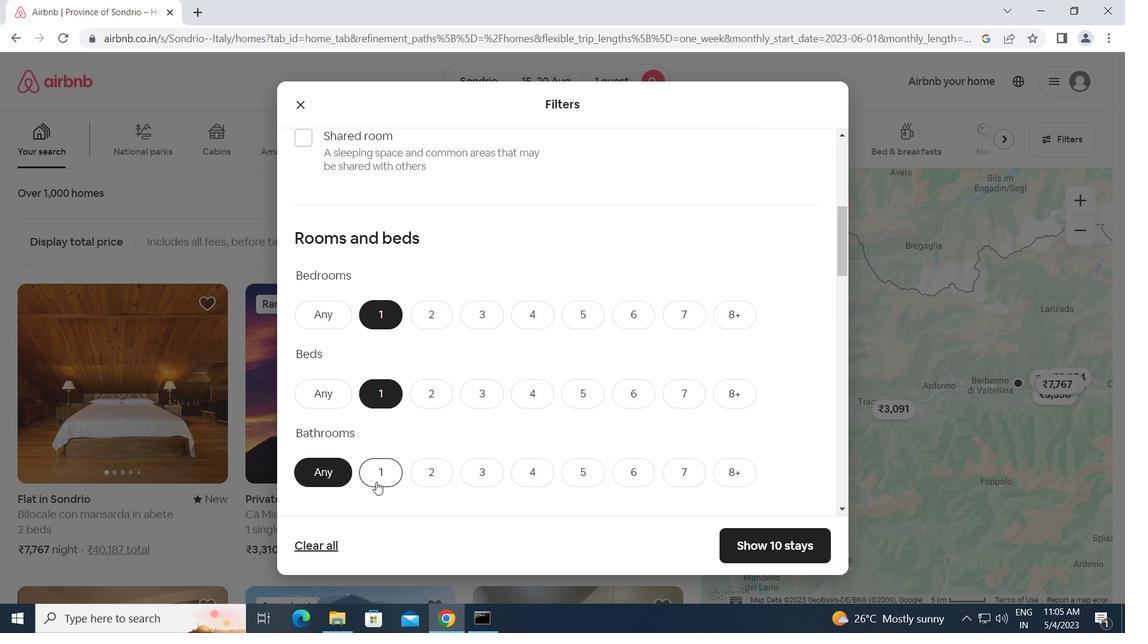 
Action: Mouse moved to (457, 472)
Screenshot: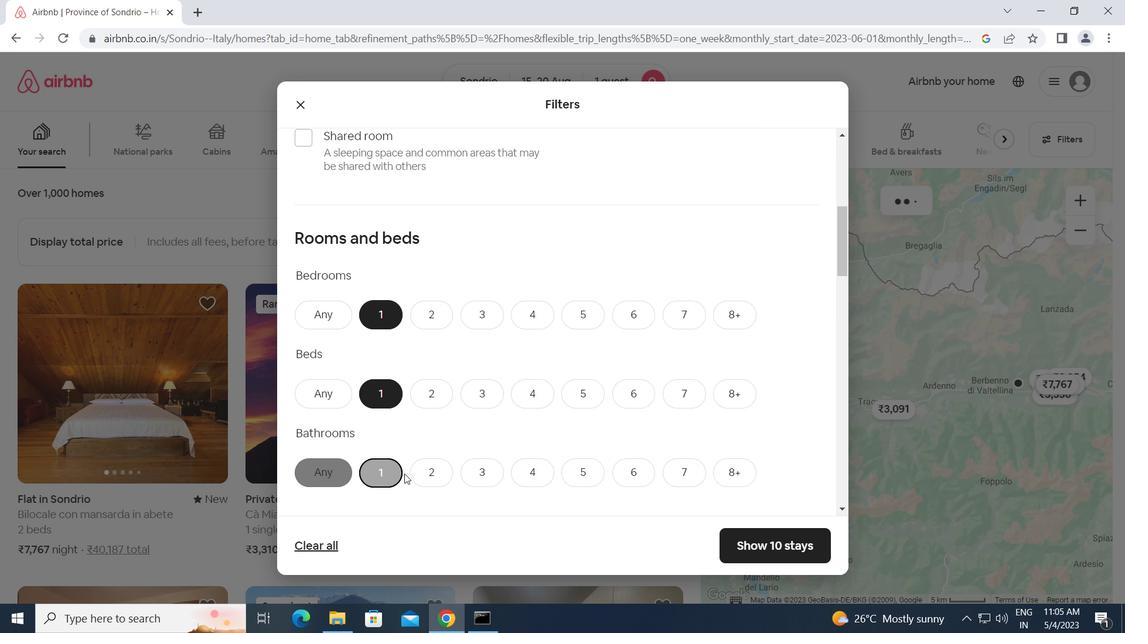 
Action: Mouse scrolled (457, 472) with delta (0, 0)
Screenshot: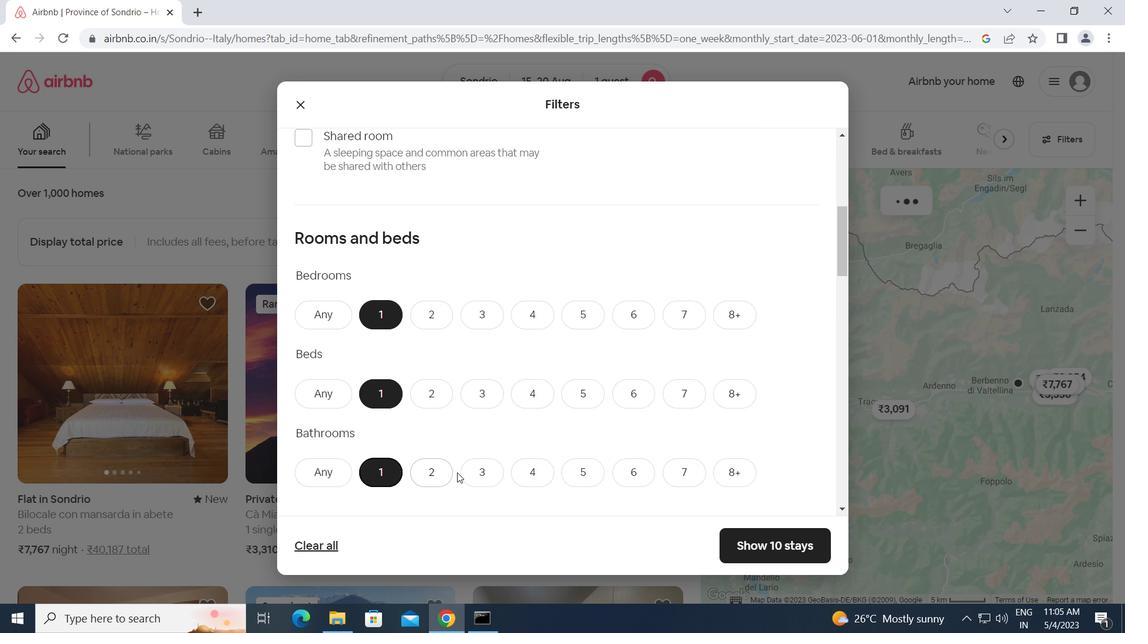 
Action: Mouse scrolled (457, 472) with delta (0, 0)
Screenshot: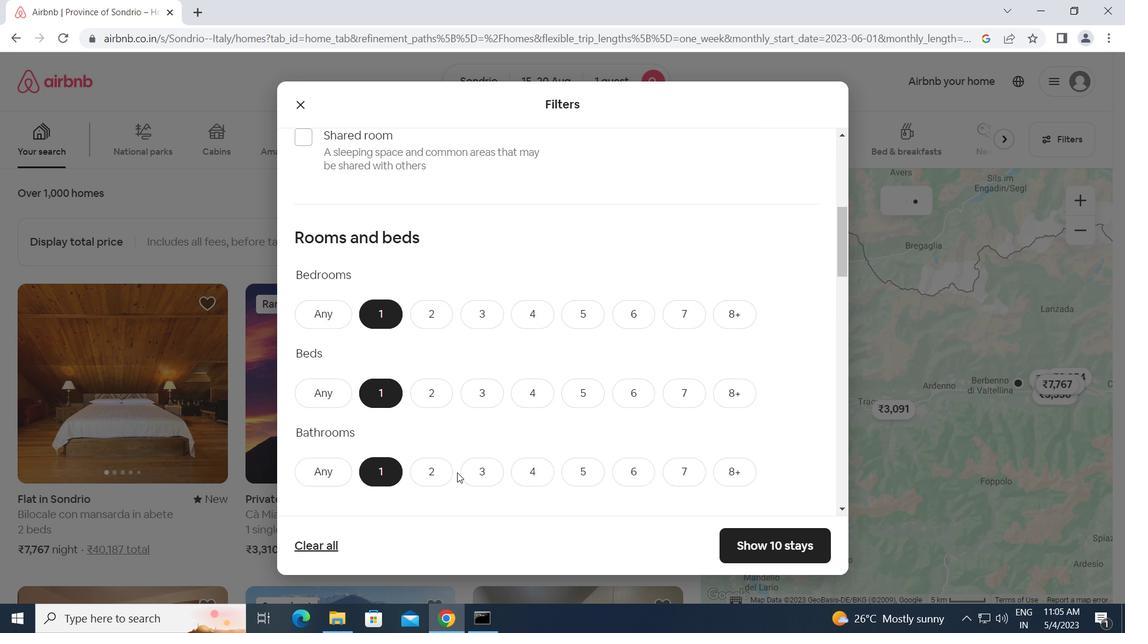 
Action: Mouse scrolled (457, 472) with delta (0, 0)
Screenshot: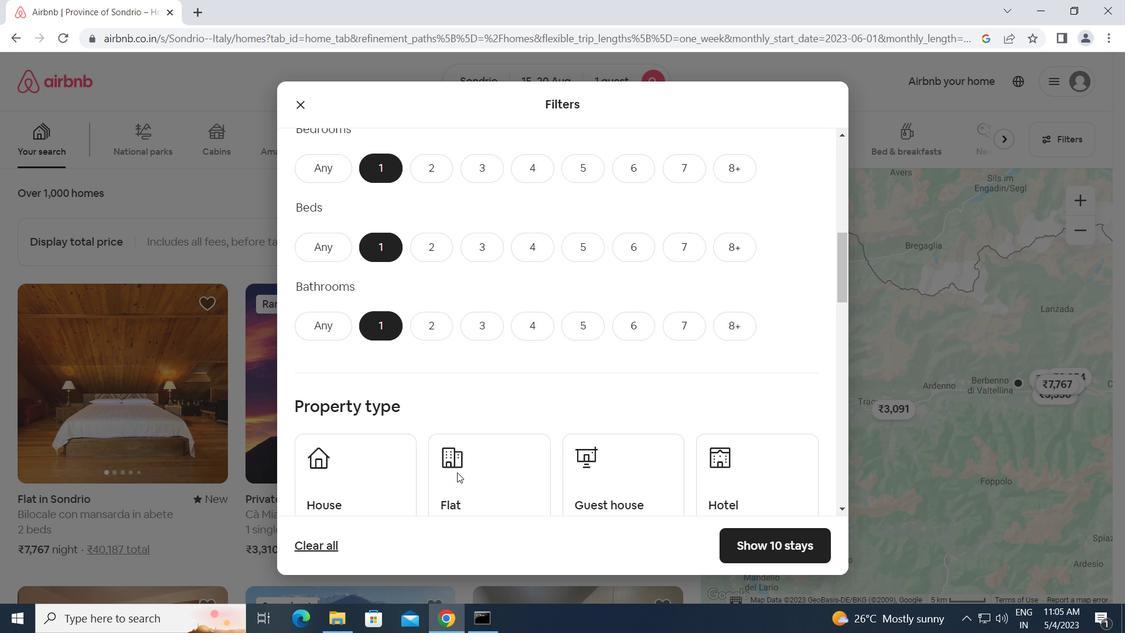 
Action: Mouse moved to (349, 415)
Screenshot: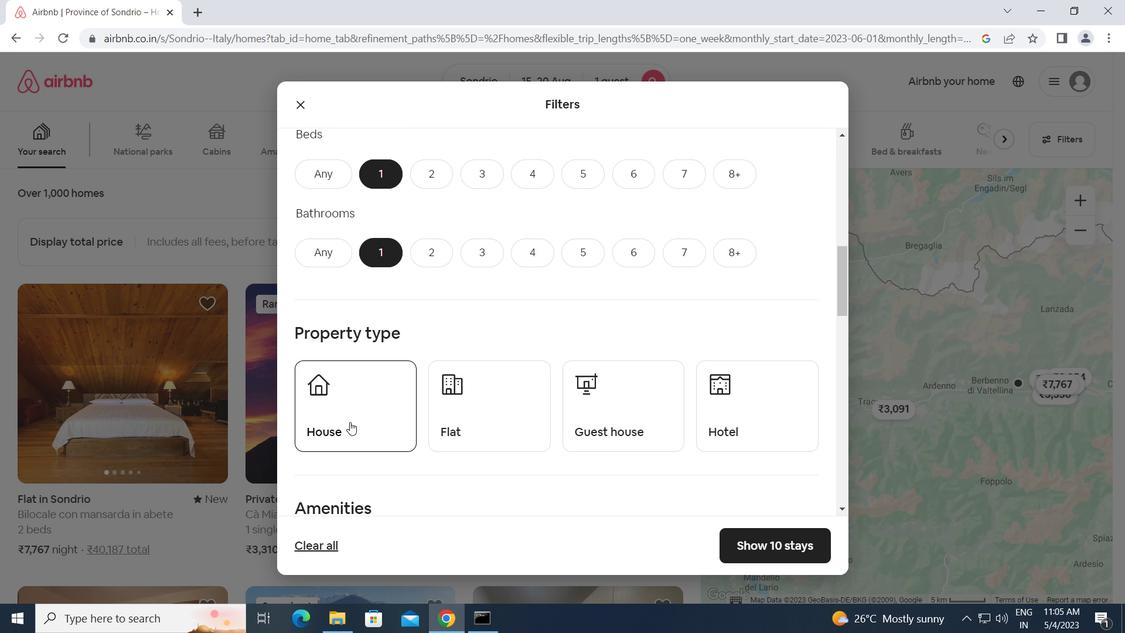
Action: Mouse pressed left at (349, 415)
Screenshot: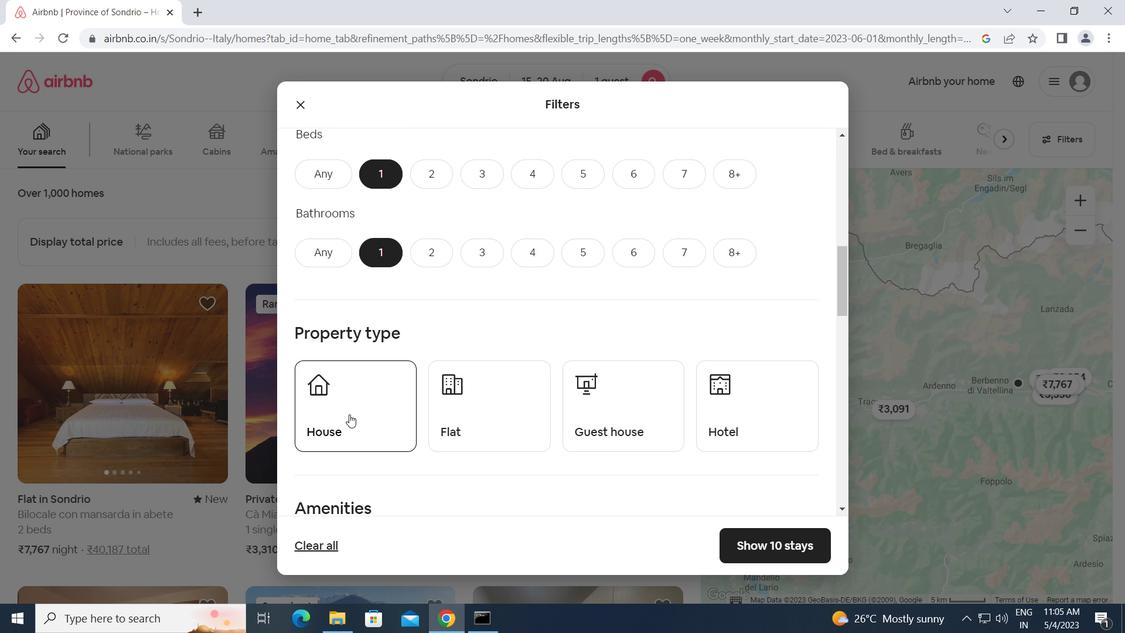 
Action: Mouse moved to (475, 413)
Screenshot: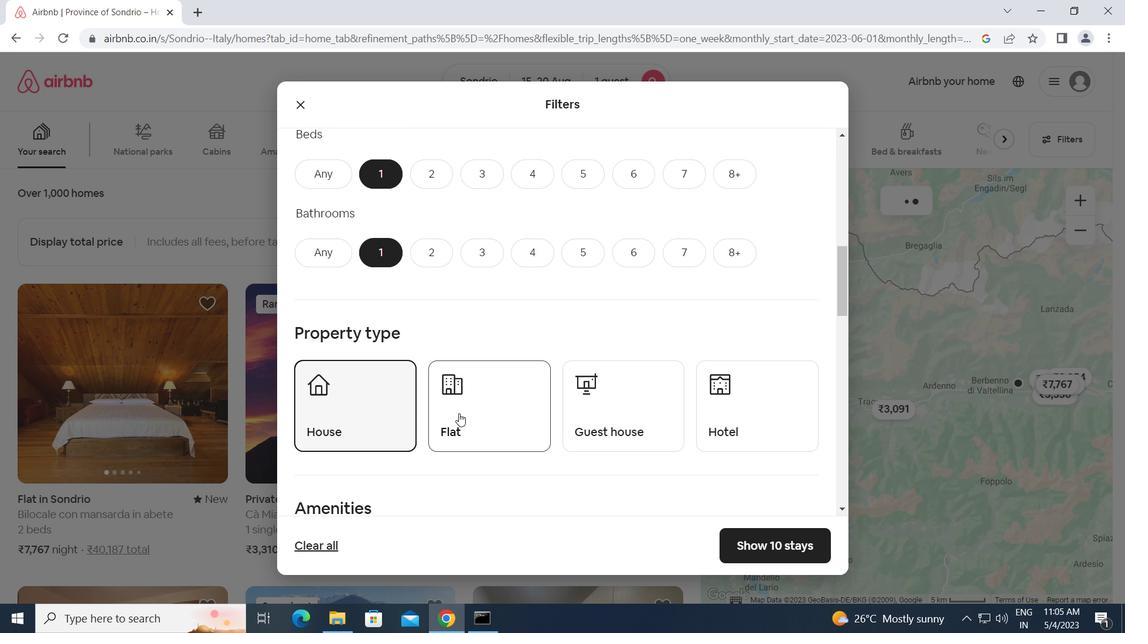 
Action: Mouse pressed left at (475, 413)
Screenshot: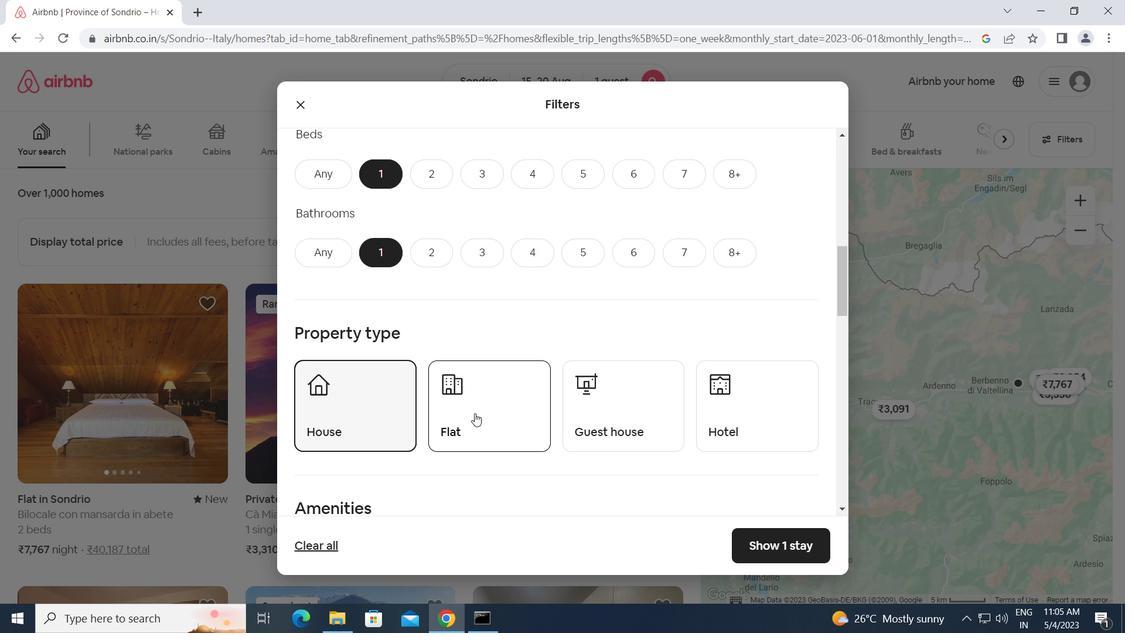 
Action: Mouse moved to (619, 429)
Screenshot: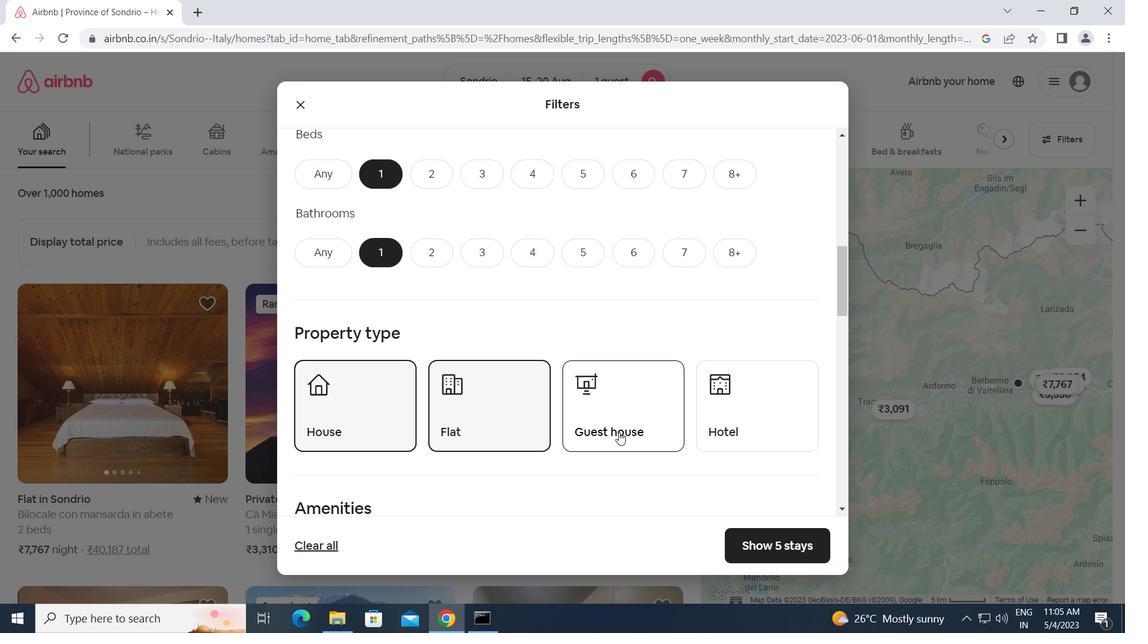 
Action: Mouse pressed left at (619, 429)
Screenshot: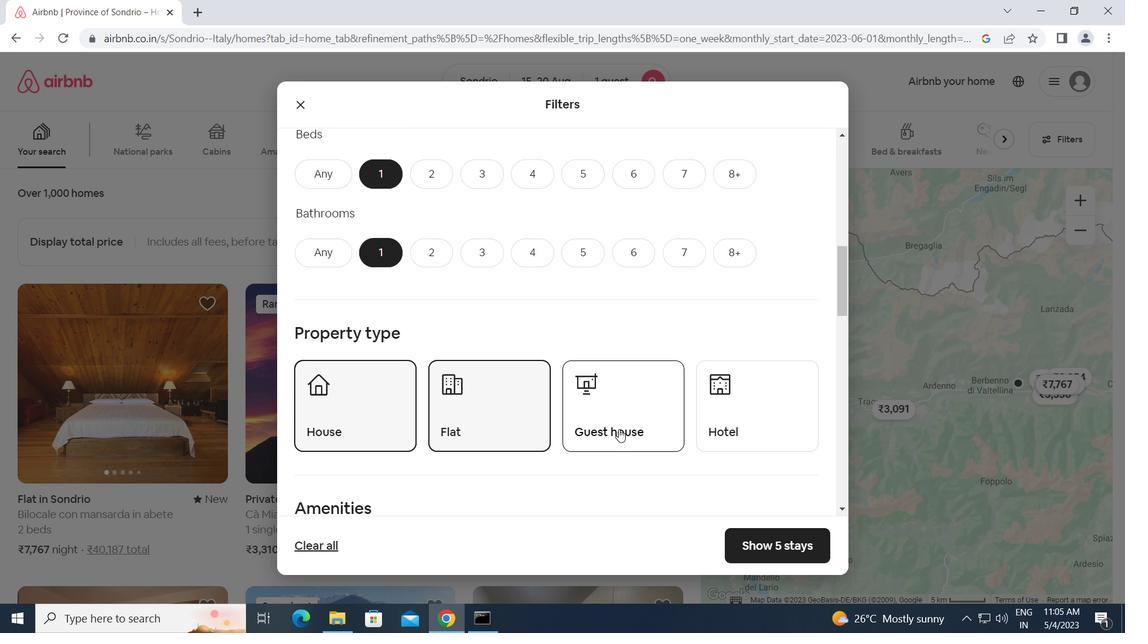 
Action: Mouse moved to (752, 426)
Screenshot: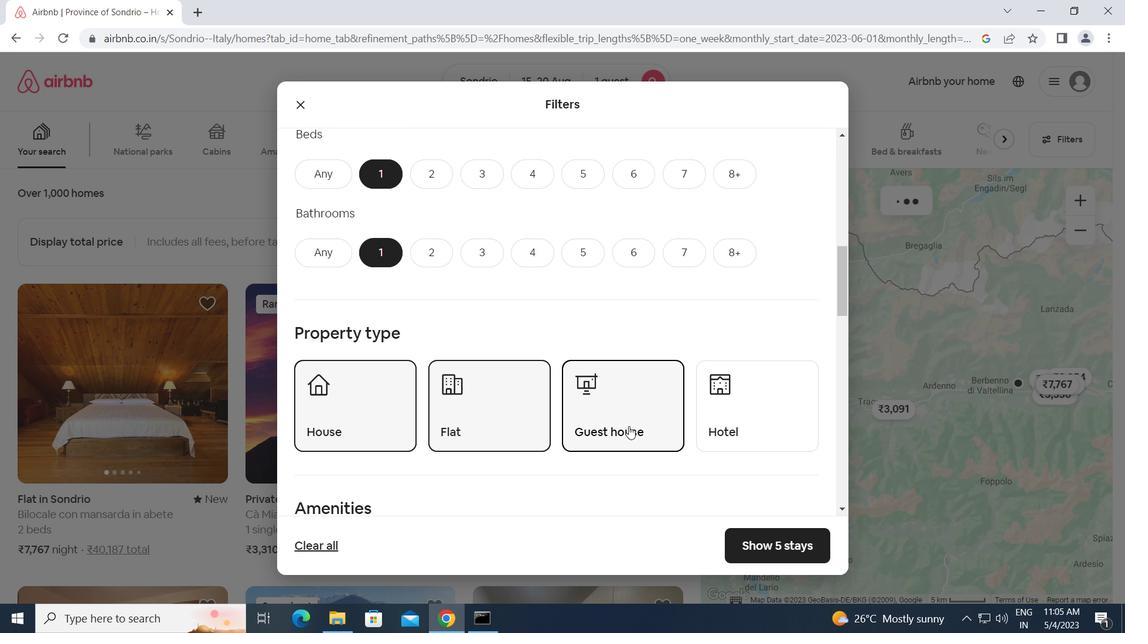 
Action: Mouse pressed left at (752, 426)
Screenshot: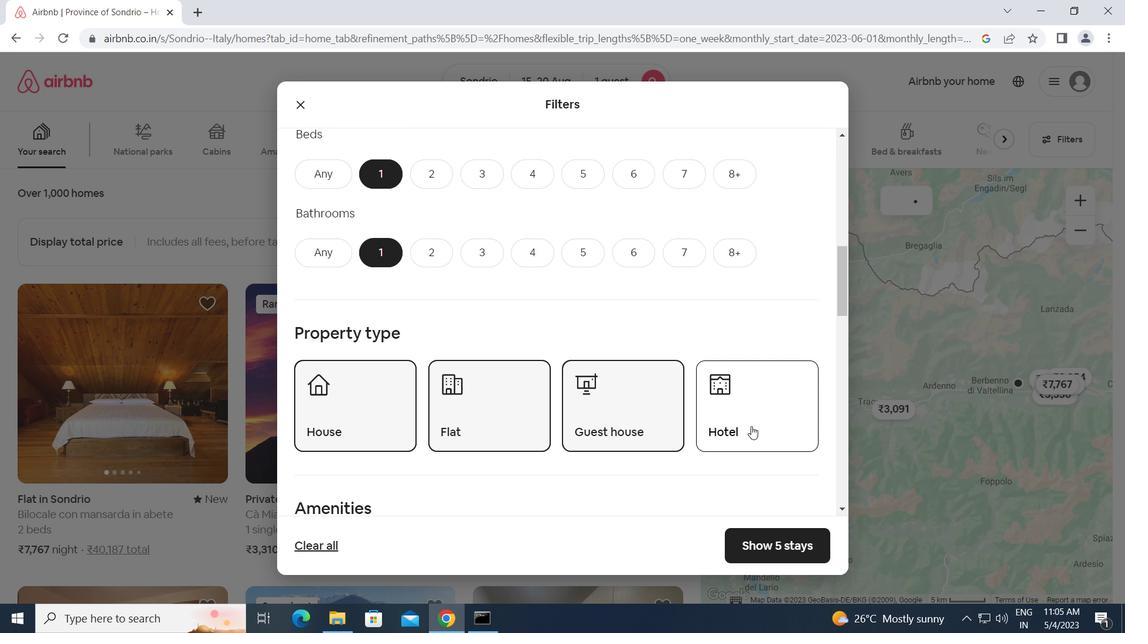 
Action: Mouse moved to (608, 462)
Screenshot: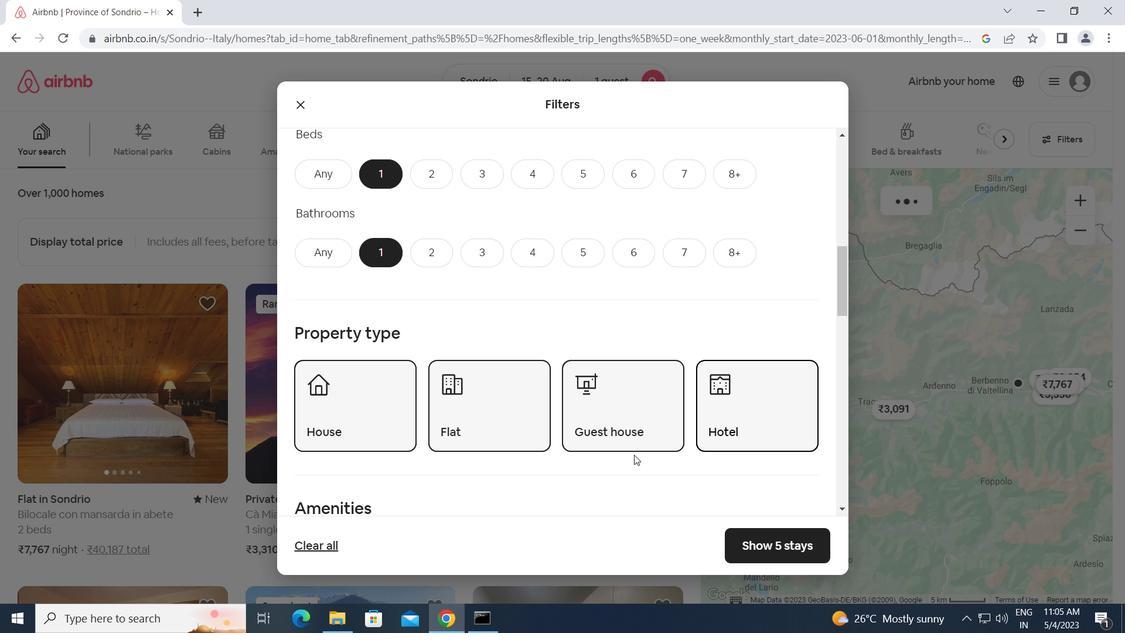 
Action: Mouse scrolled (608, 461) with delta (0, 0)
Screenshot: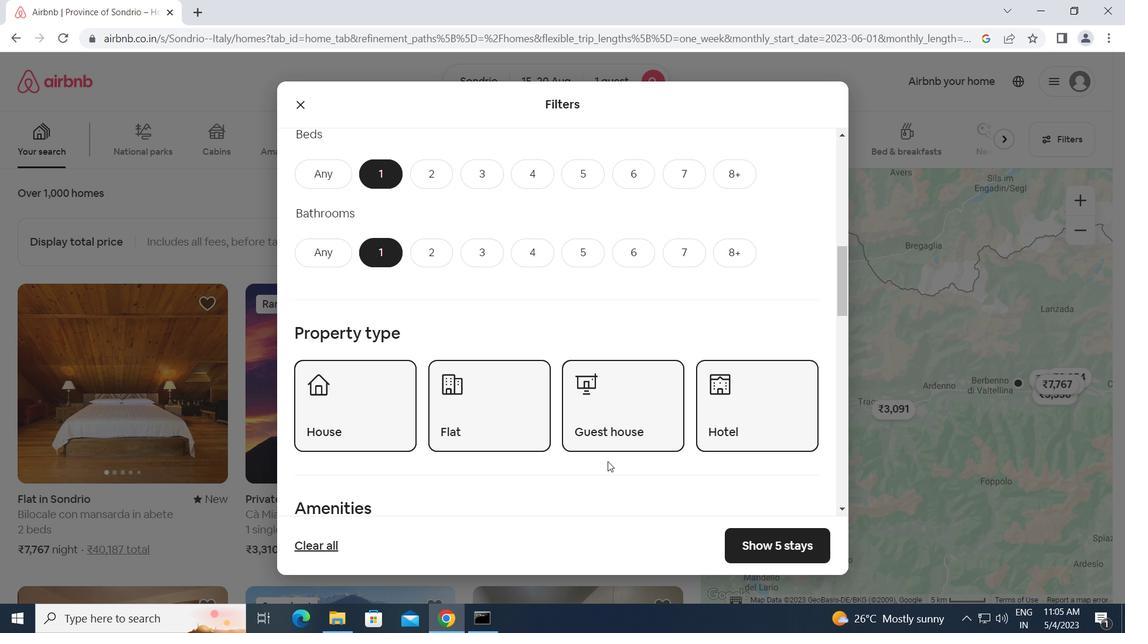 
Action: Mouse scrolled (608, 461) with delta (0, 0)
Screenshot: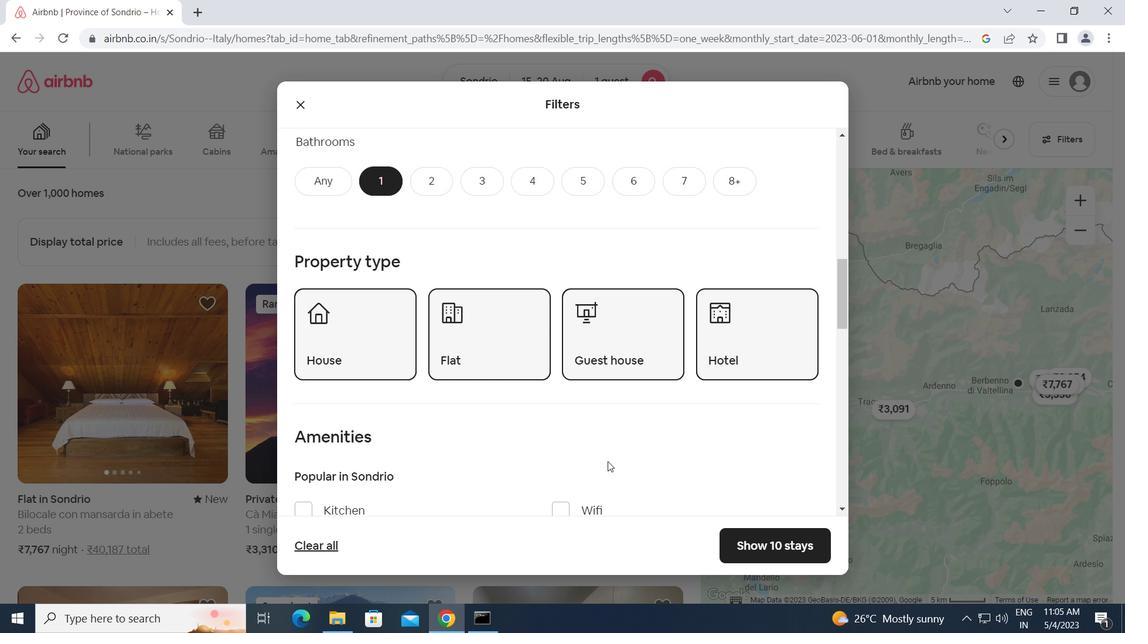 
Action: Mouse scrolled (608, 461) with delta (0, 0)
Screenshot: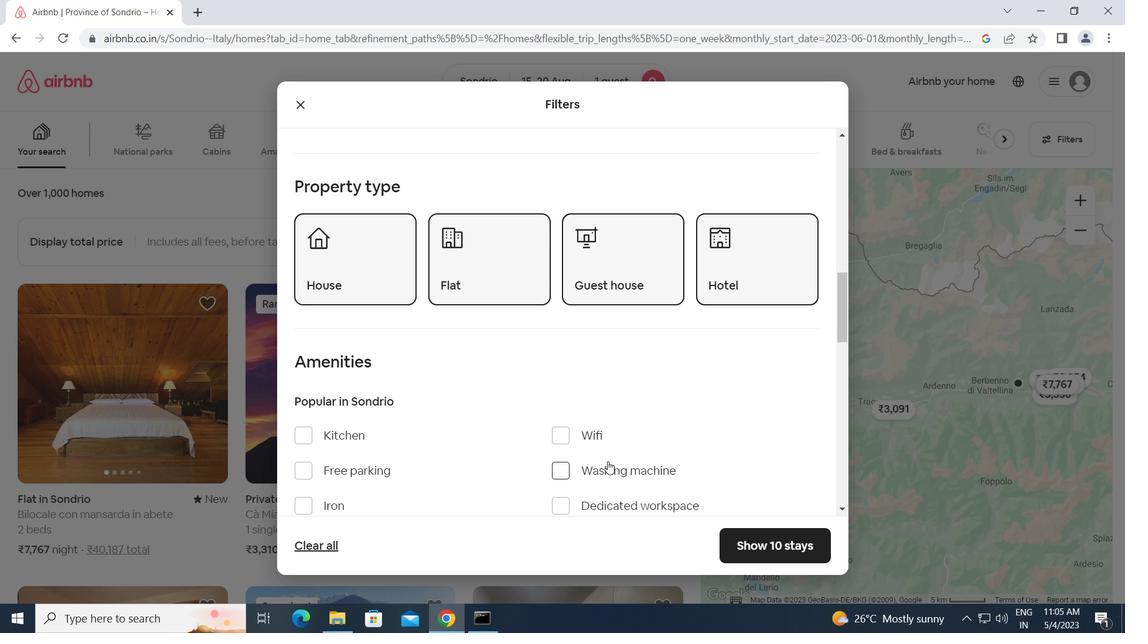 
Action: Mouse scrolled (608, 461) with delta (0, 0)
Screenshot: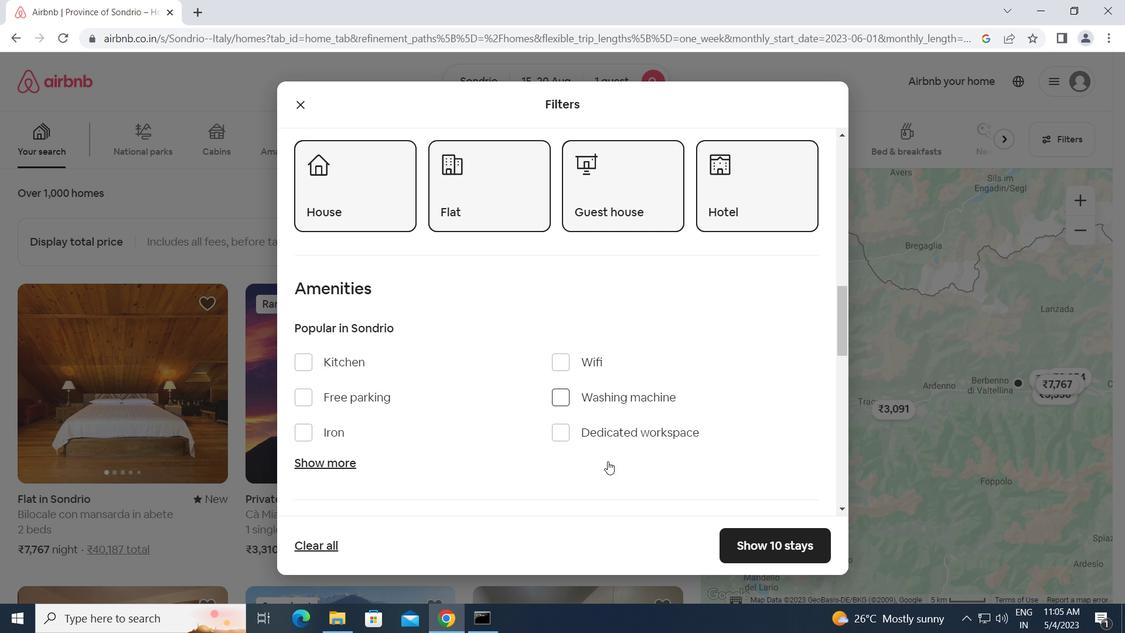 
Action: Mouse scrolled (608, 461) with delta (0, 0)
Screenshot: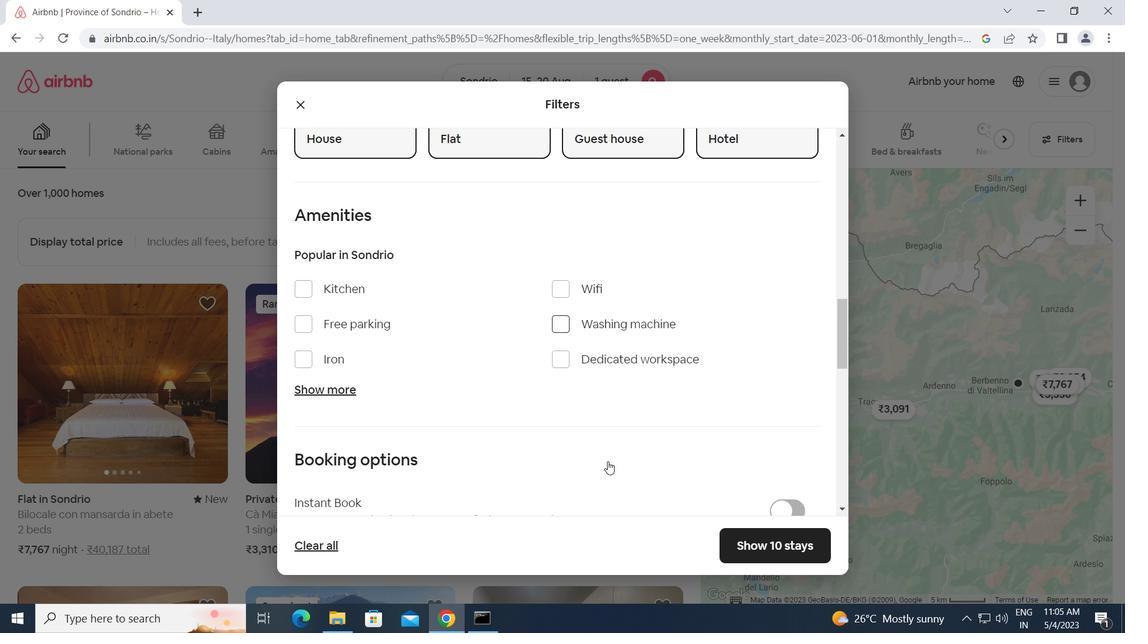 
Action: Mouse scrolled (608, 461) with delta (0, 0)
Screenshot: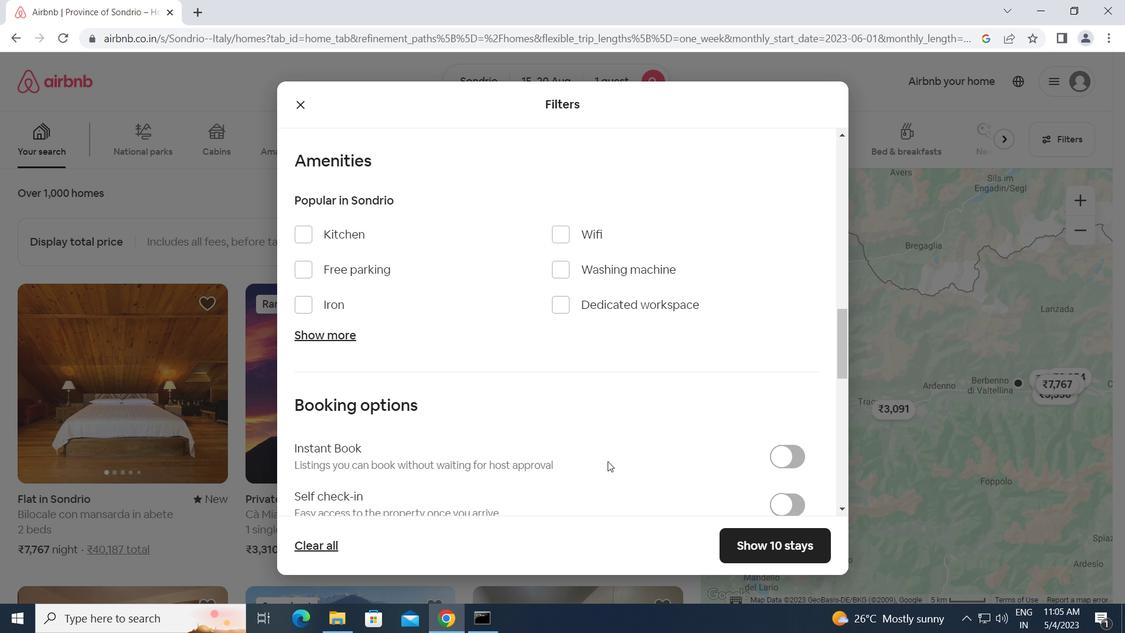 
Action: Mouse moved to (772, 418)
Screenshot: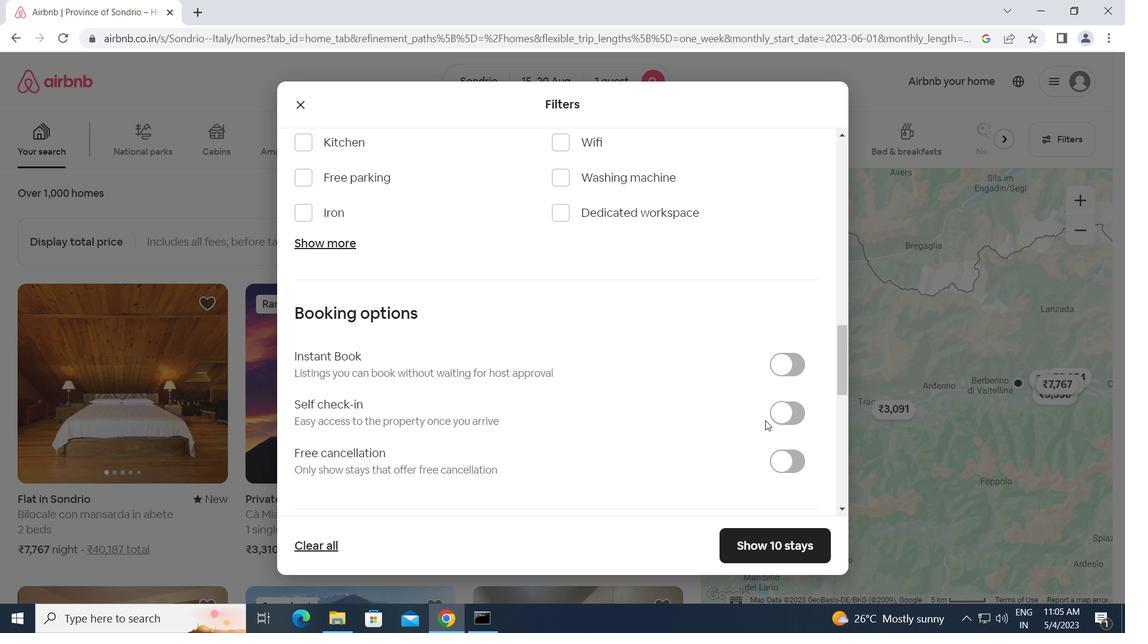 
Action: Mouse pressed left at (772, 418)
Screenshot: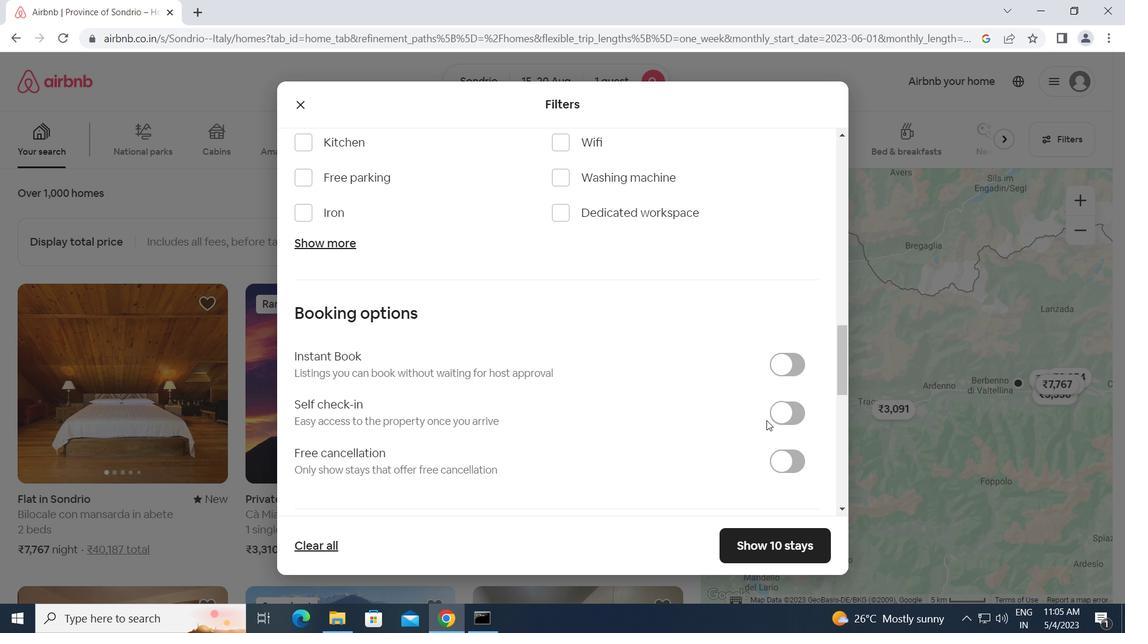 
Action: Mouse moved to (653, 470)
Screenshot: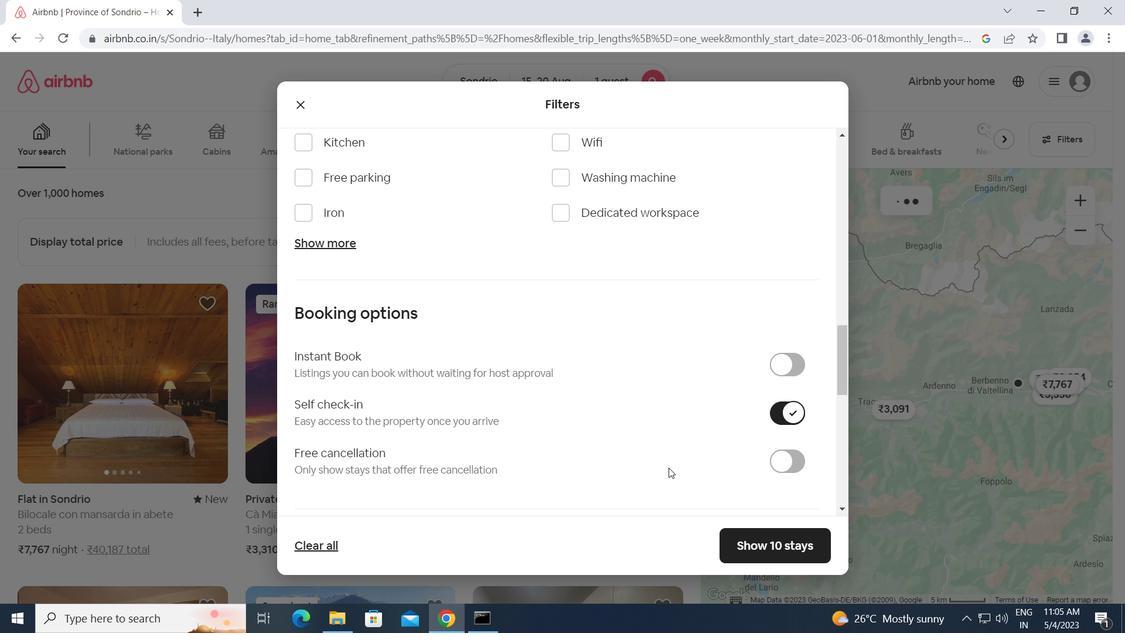 
Action: Mouse scrolled (653, 470) with delta (0, 0)
Screenshot: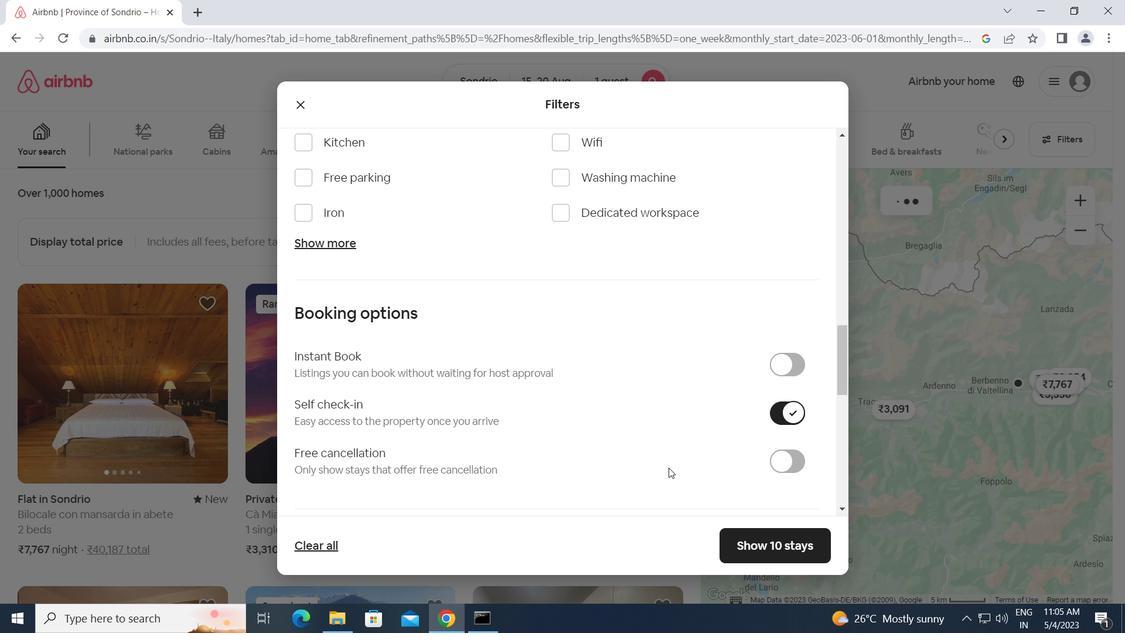 
Action: Mouse moved to (651, 471)
Screenshot: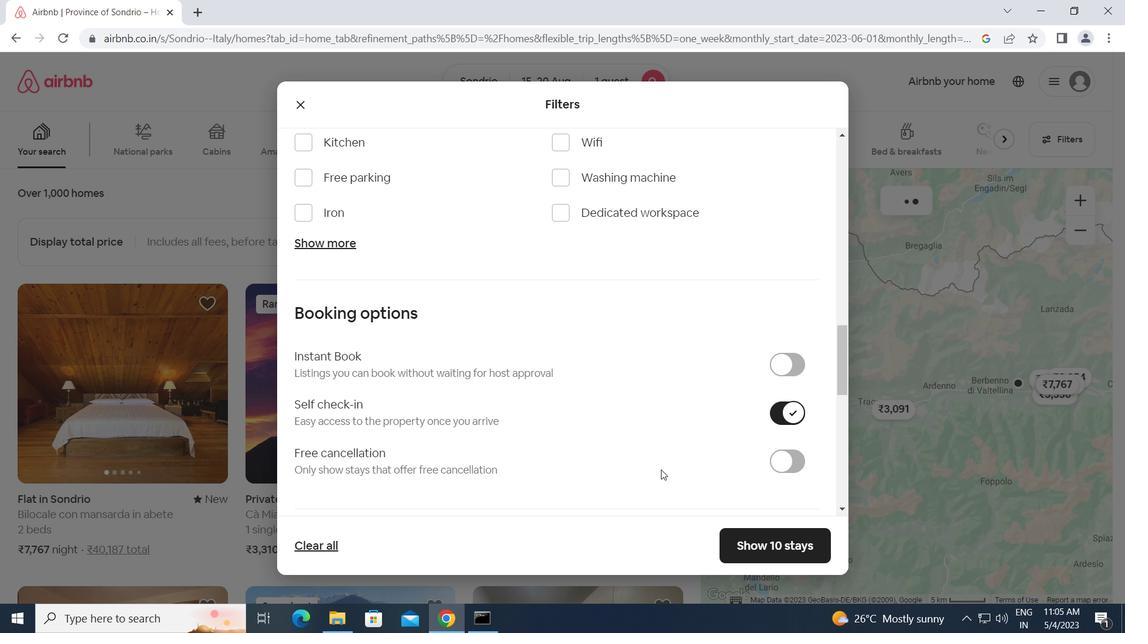 
Action: Mouse scrolled (651, 470) with delta (0, 0)
Screenshot: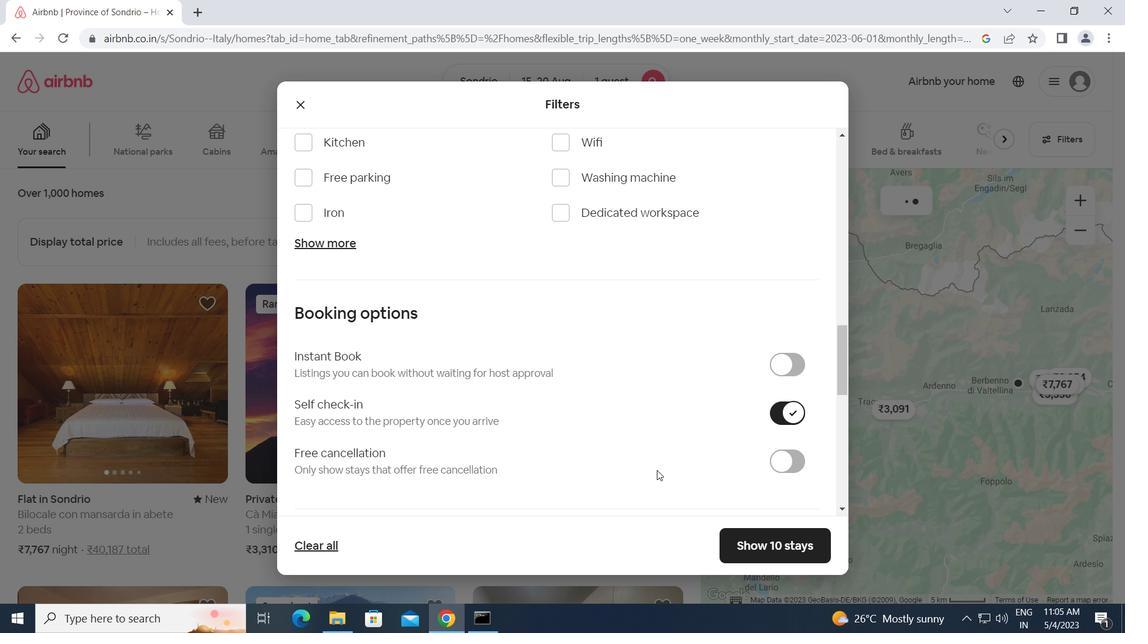 
Action: Mouse scrolled (651, 470) with delta (0, 0)
Screenshot: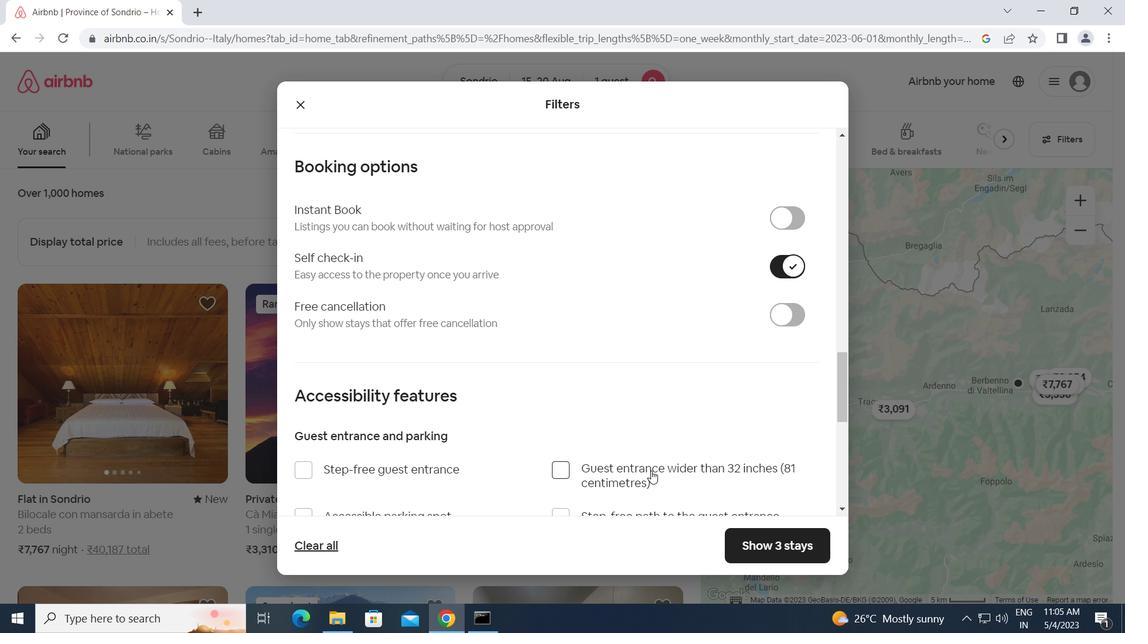 
Action: Mouse scrolled (651, 470) with delta (0, 0)
Screenshot: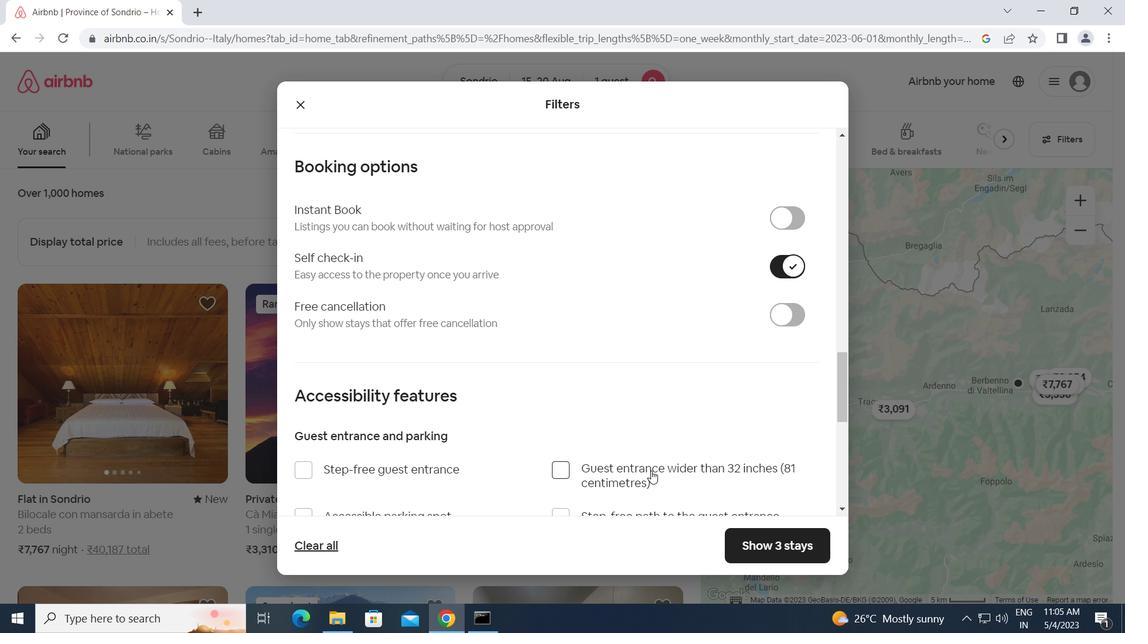 
Action: Mouse scrolled (651, 470) with delta (0, 0)
Screenshot: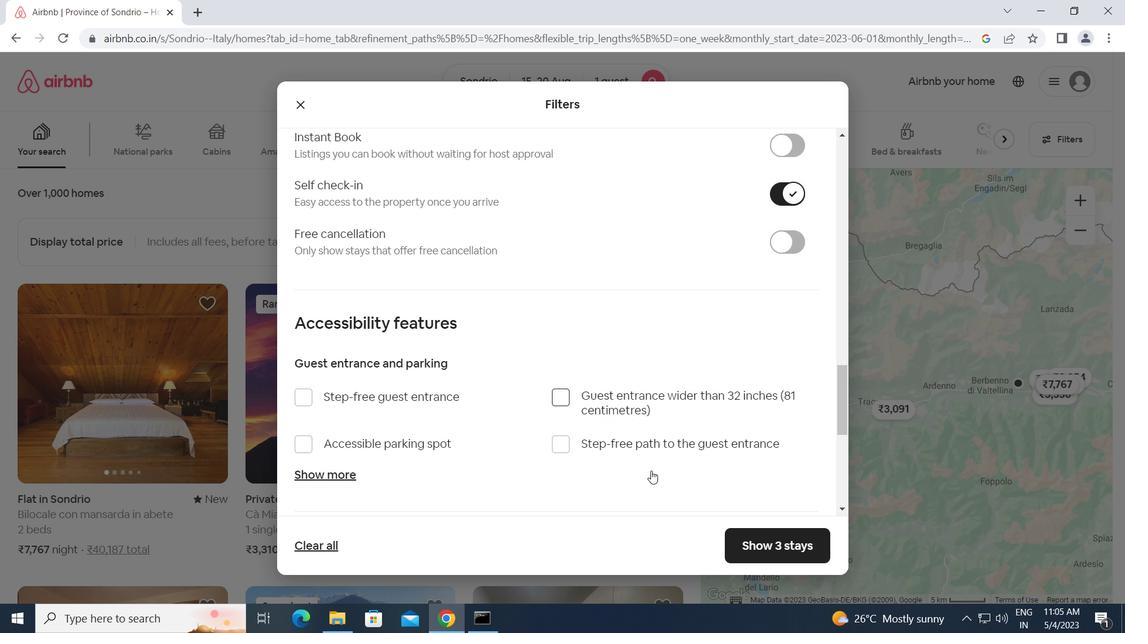 
Action: Mouse scrolled (651, 470) with delta (0, 0)
Screenshot: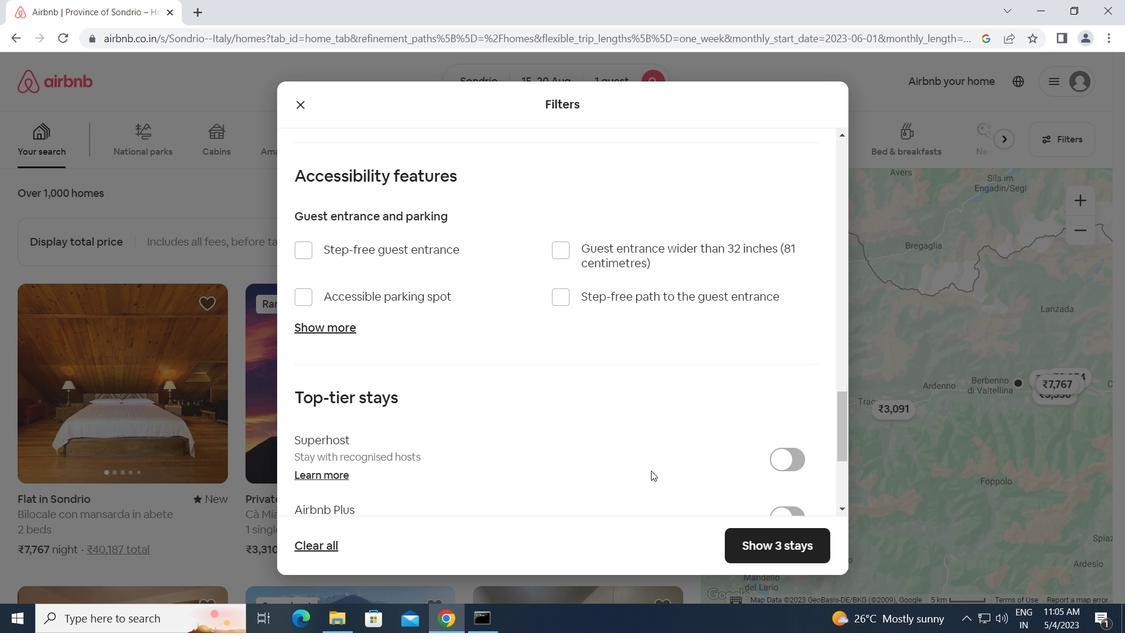 
Action: Mouse moved to (650, 472)
Screenshot: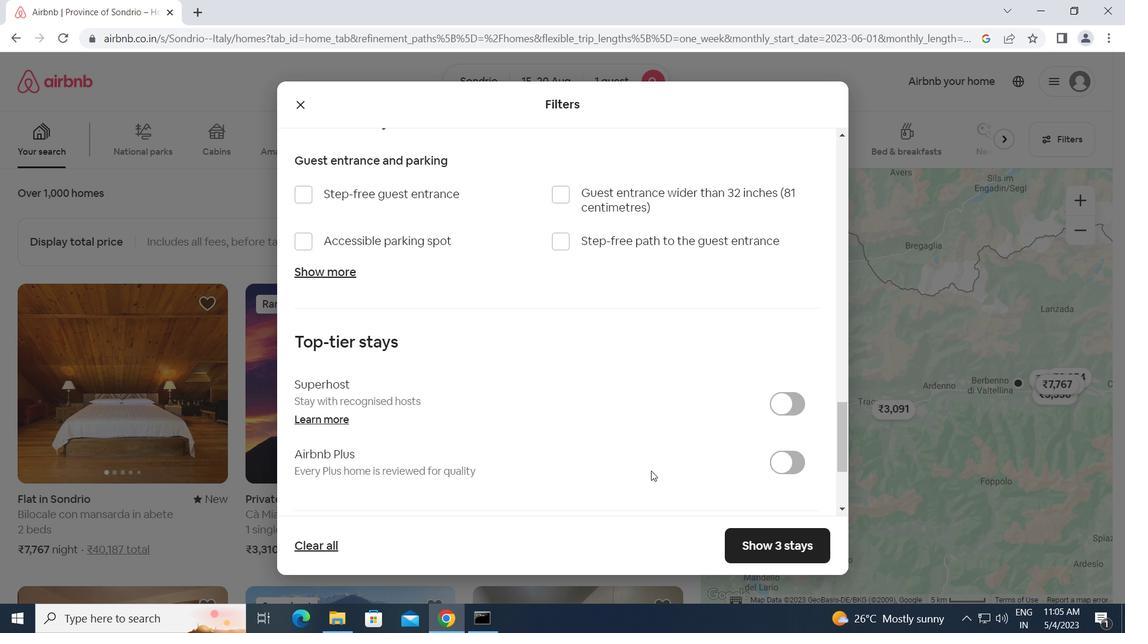 
Action: Mouse scrolled (650, 471) with delta (0, 0)
Screenshot: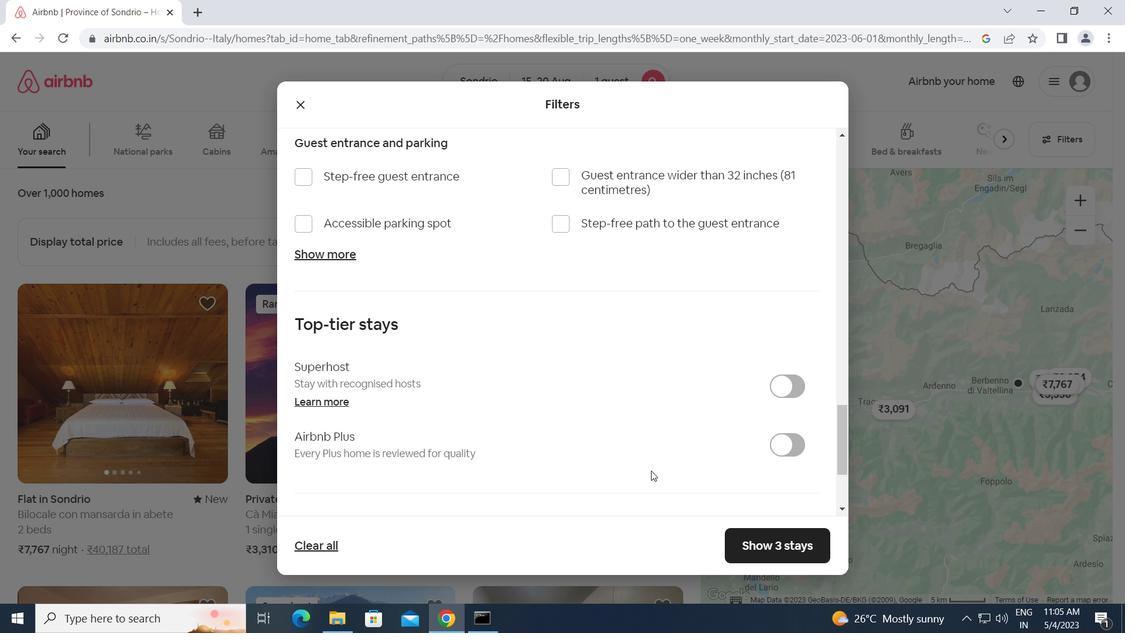 
Action: Mouse moved to (294, 499)
Screenshot: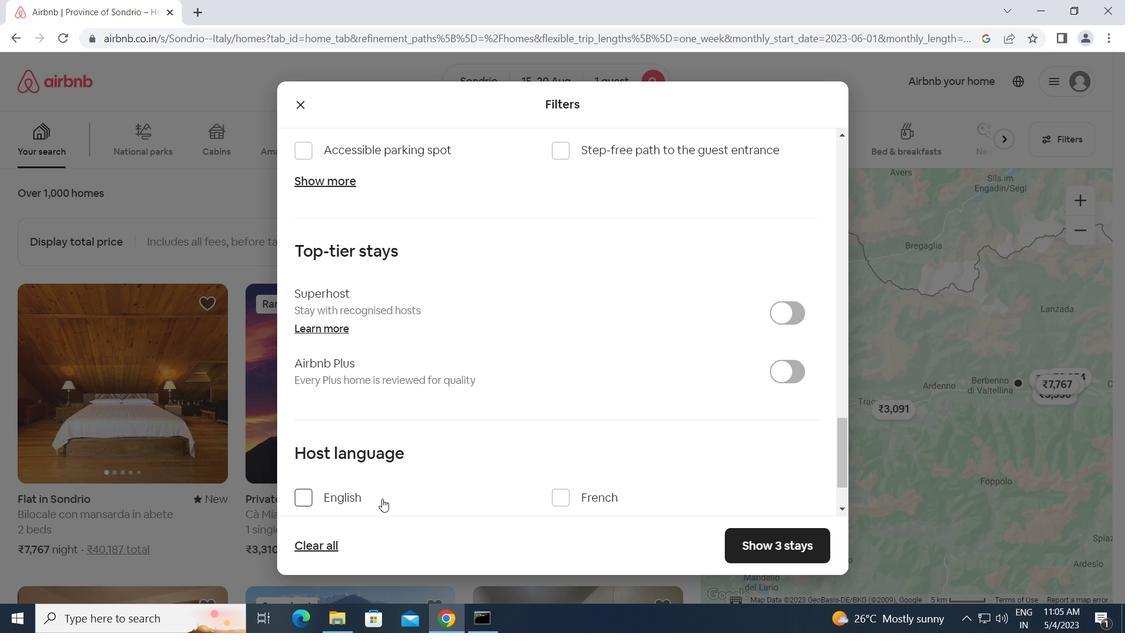 
Action: Mouse pressed left at (294, 499)
Screenshot: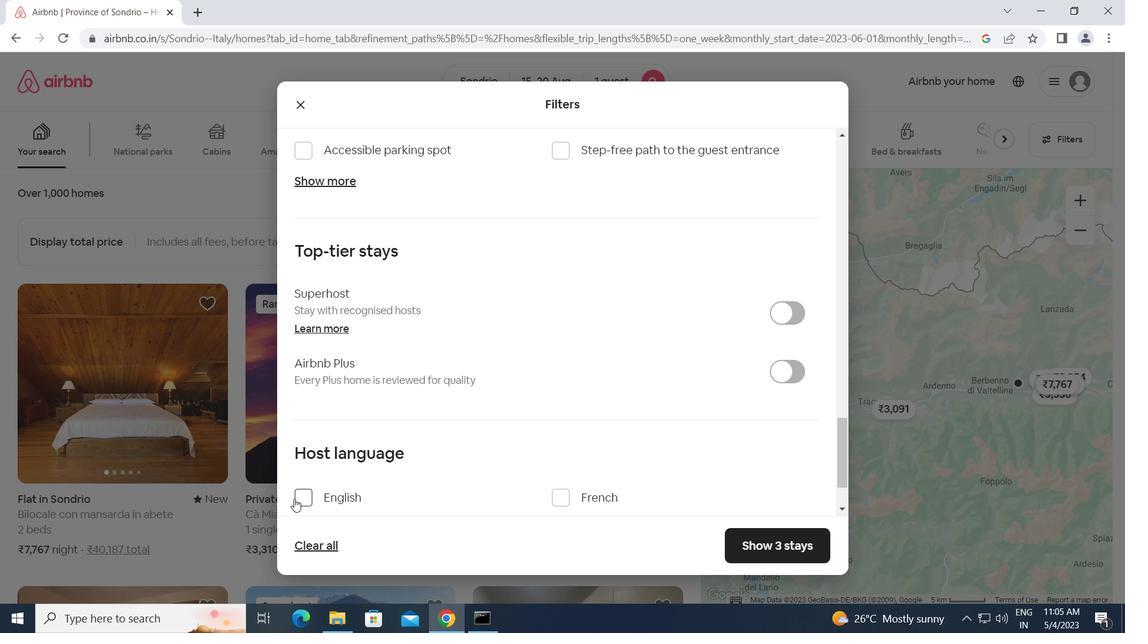 
Action: Mouse moved to (747, 541)
Screenshot: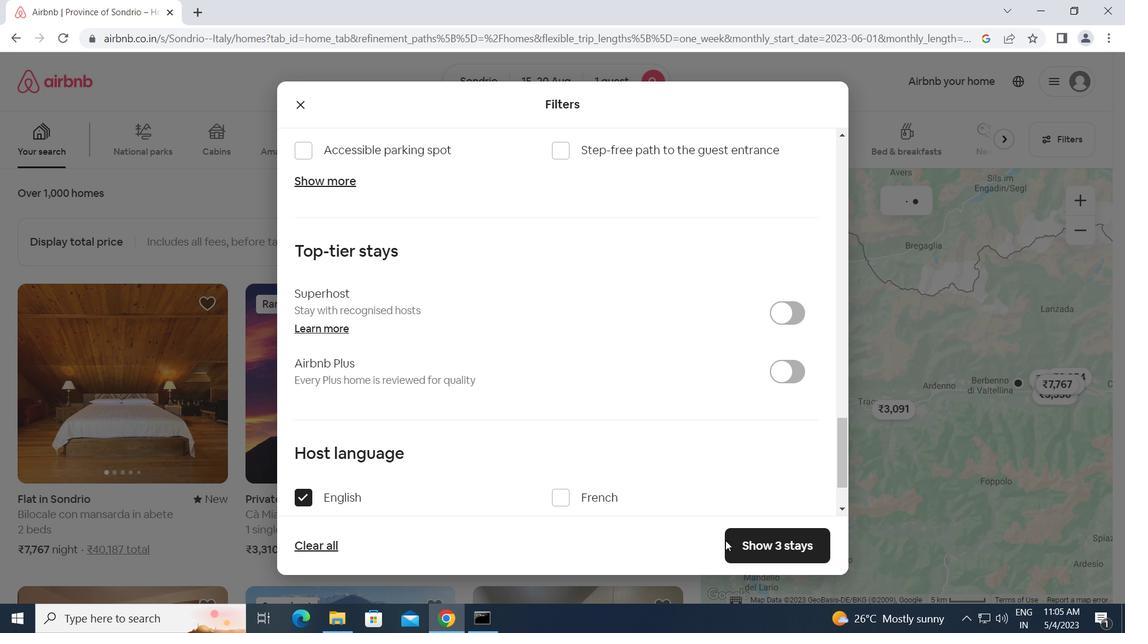 
Action: Mouse pressed left at (747, 541)
Screenshot: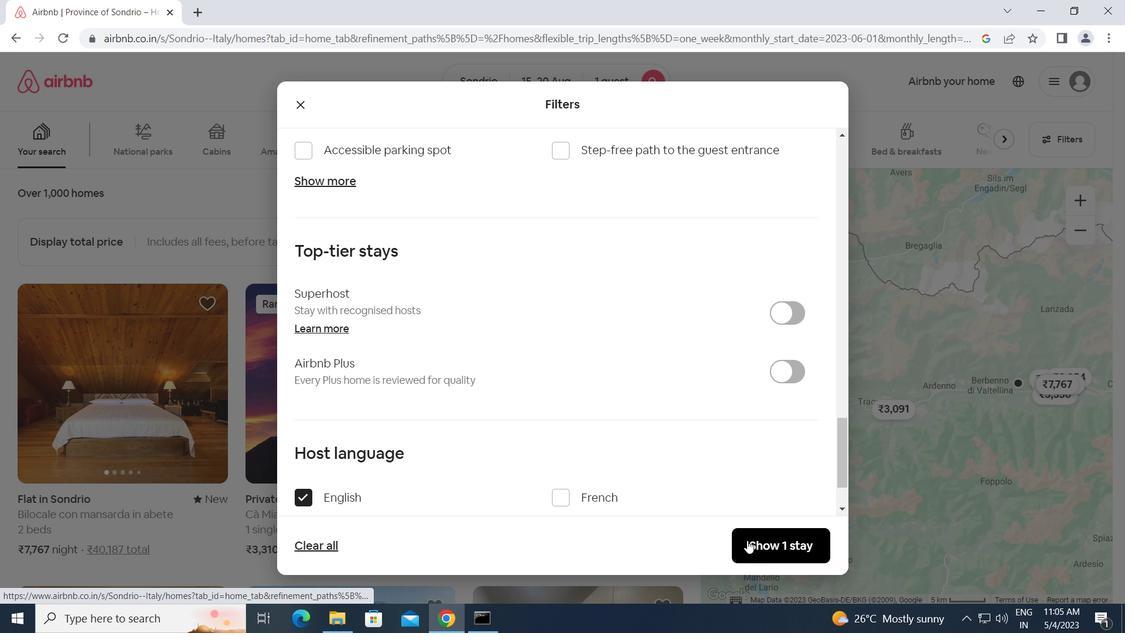 
Action: Mouse moved to (746, 538)
Screenshot: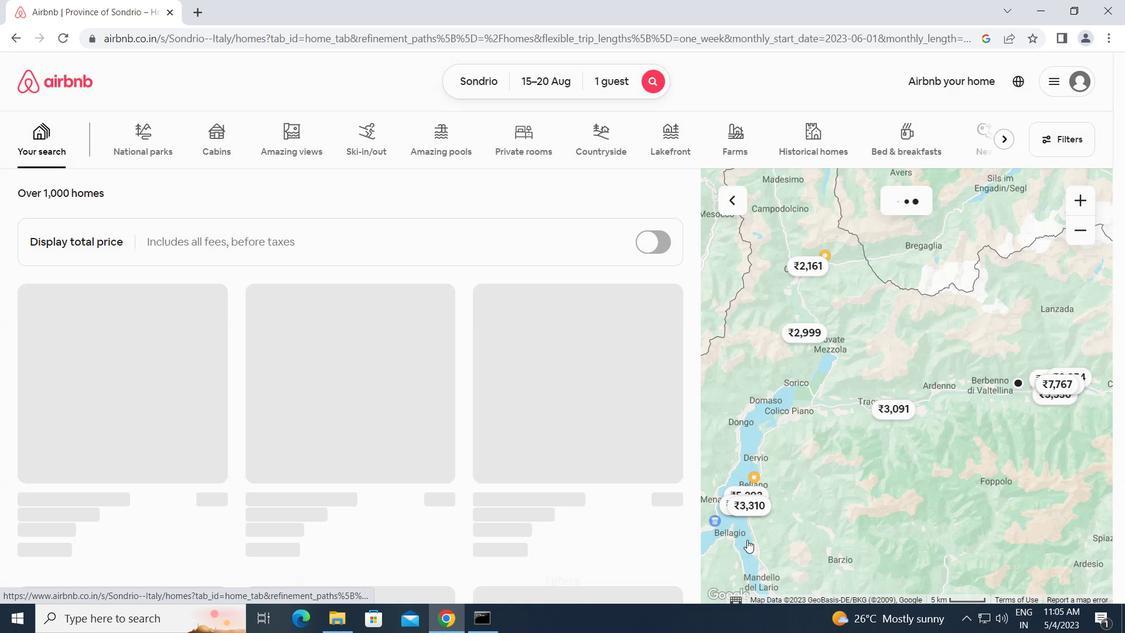 
